 Task: Find connections with filter location Río Cuarto with filter topic #Genderwith filter profile language English with filter current company JCB India Ltd. with filter school Chetana's Institute of Management & Research with filter industry Sporting Goods Manufacturing with filter service category Telecommunications with filter keywords title Video or Film Producer
Action: Mouse moved to (501, 108)
Screenshot: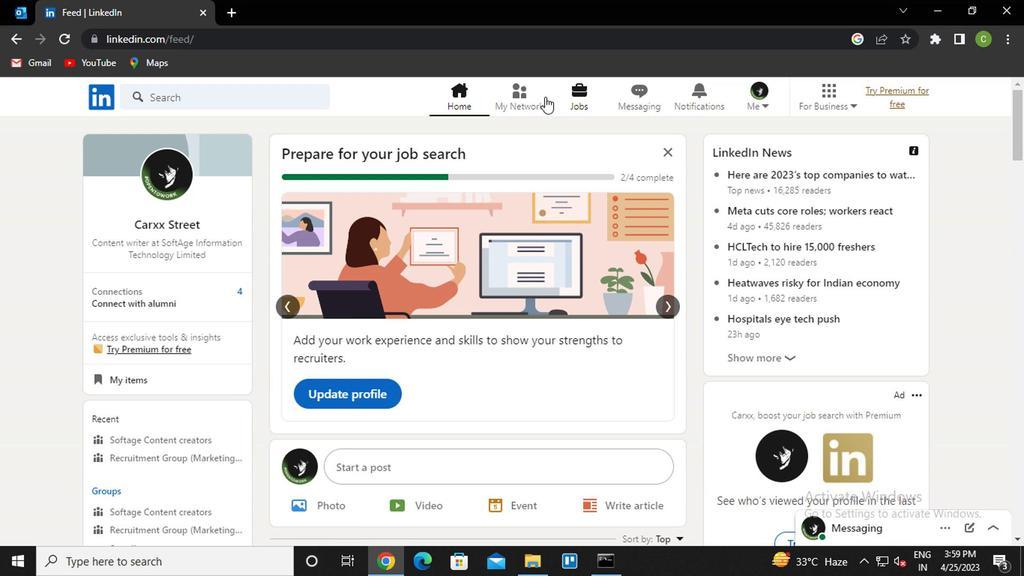 
Action: Mouse pressed left at (501, 108)
Screenshot: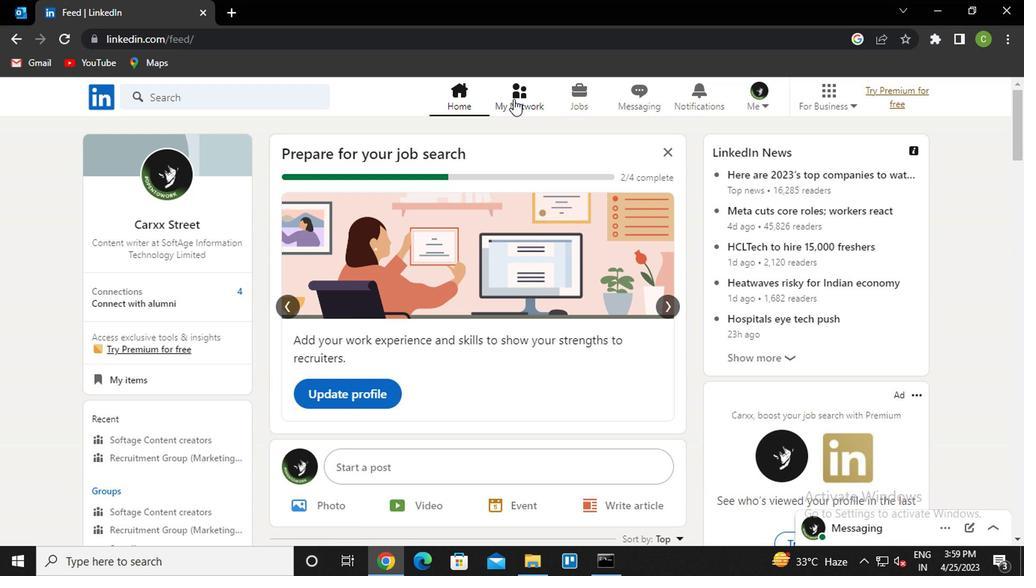 
Action: Mouse moved to (218, 183)
Screenshot: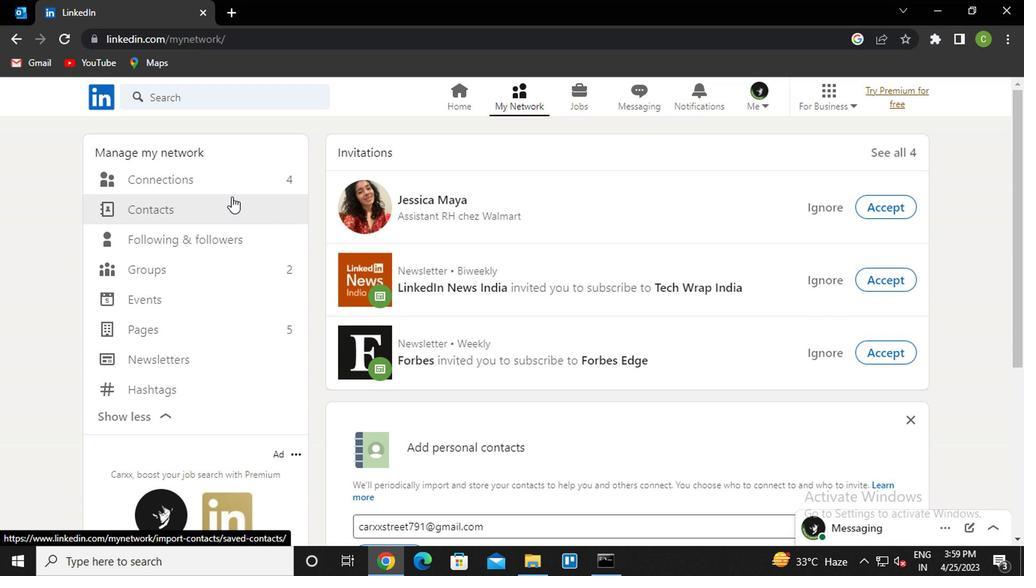 
Action: Mouse pressed left at (218, 183)
Screenshot: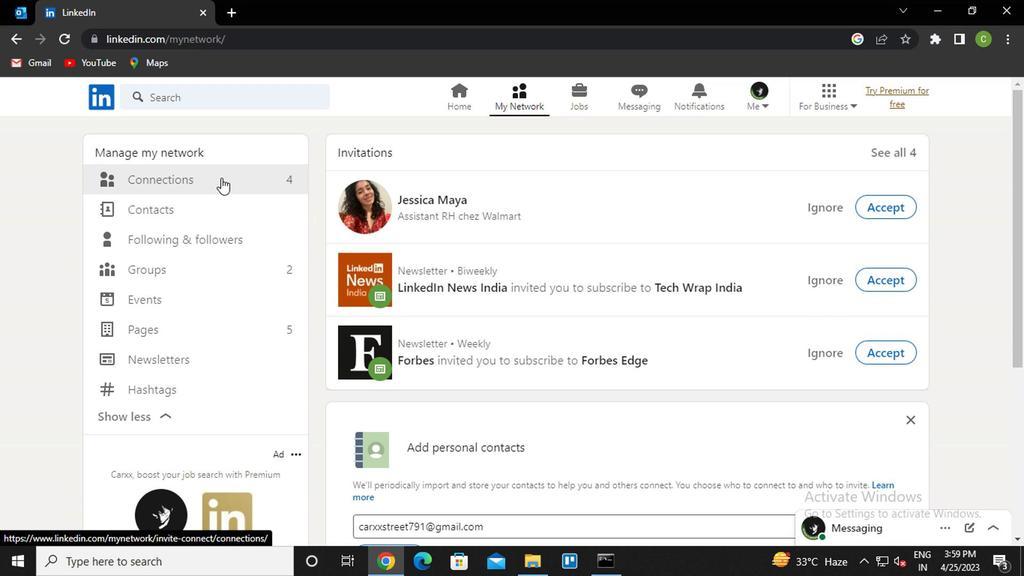 
Action: Mouse moved to (621, 191)
Screenshot: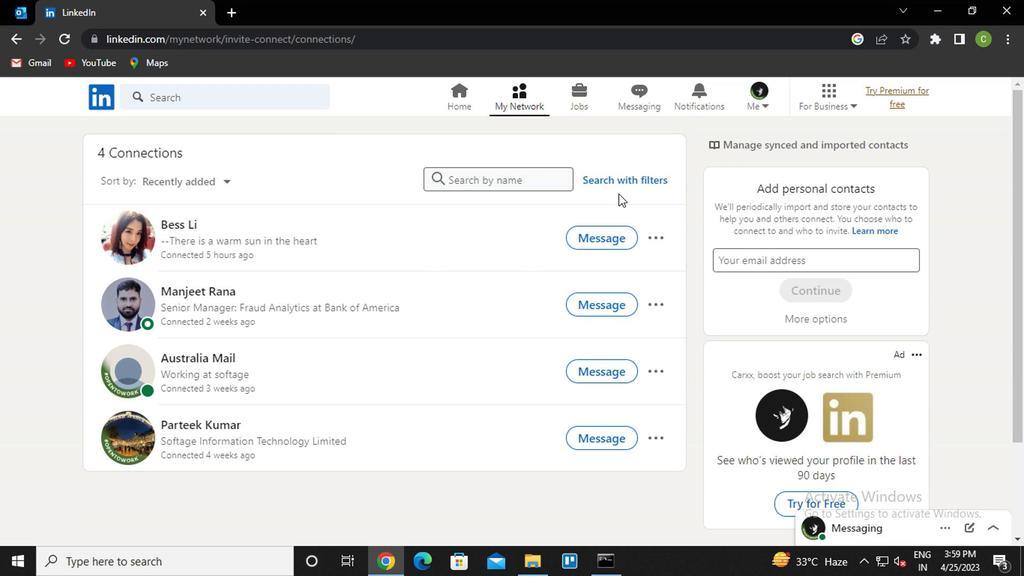 
Action: Mouse pressed left at (621, 191)
Screenshot: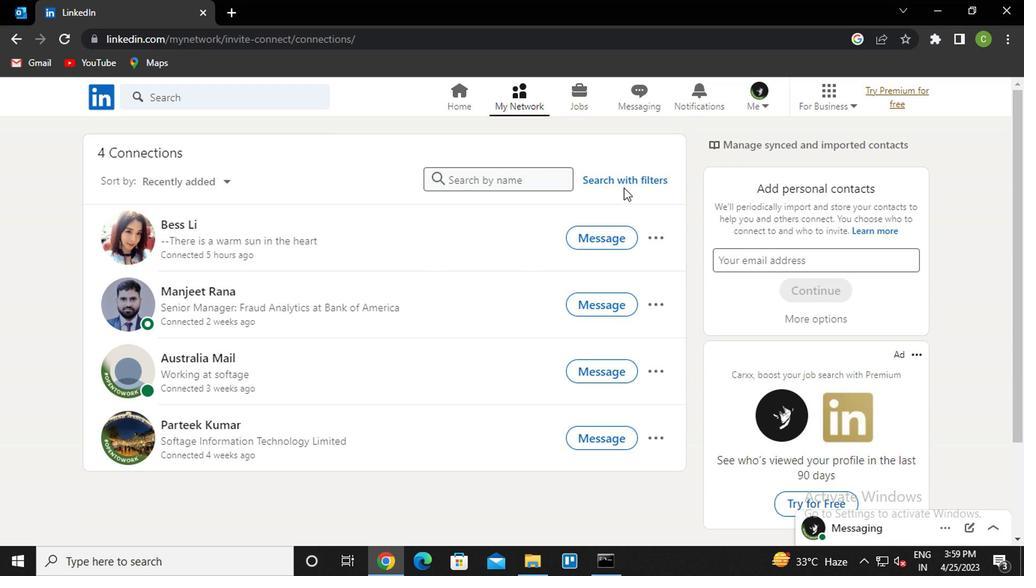 
Action: Mouse moved to (489, 147)
Screenshot: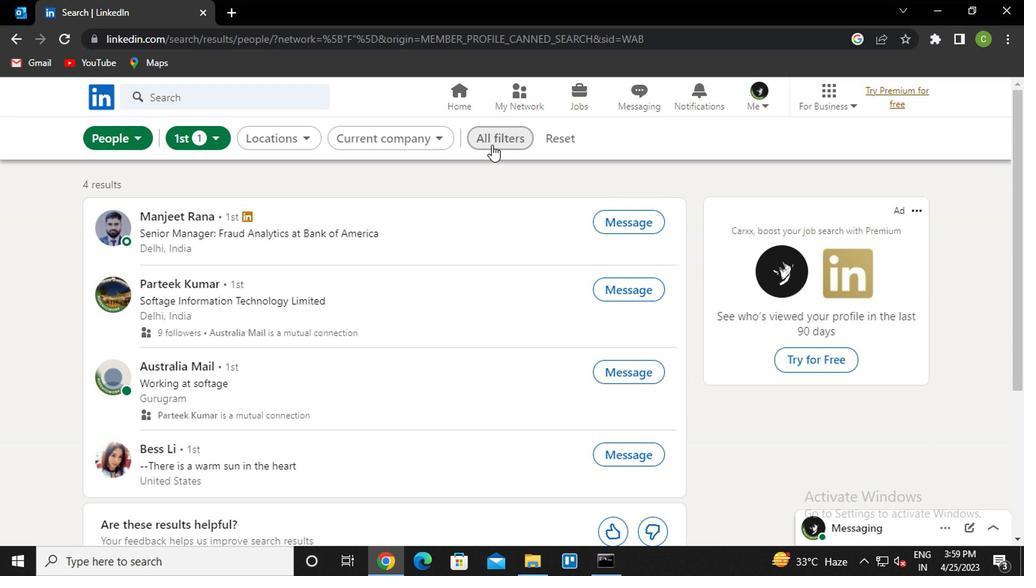 
Action: Mouse pressed left at (489, 147)
Screenshot: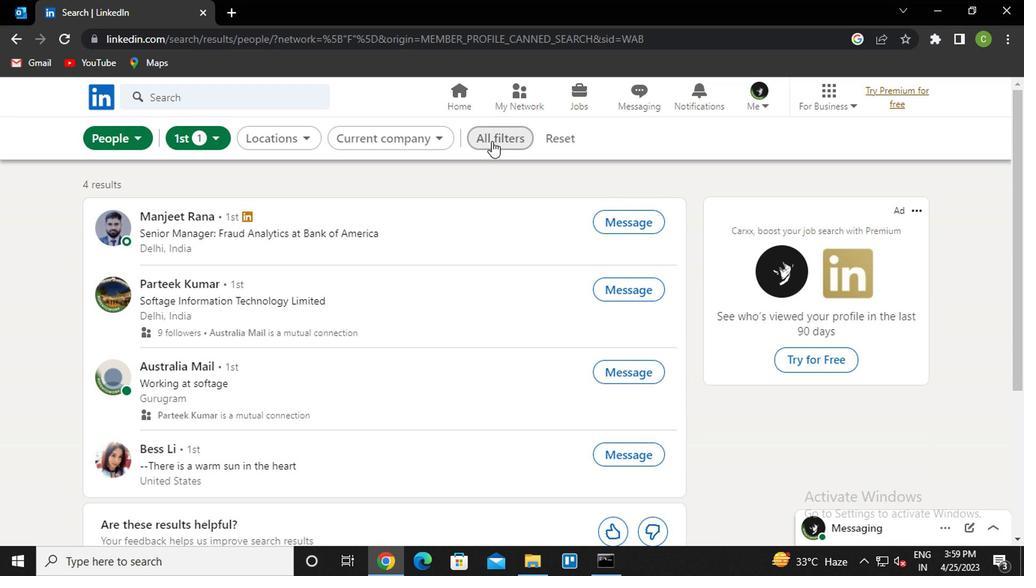 
Action: Mouse moved to (767, 285)
Screenshot: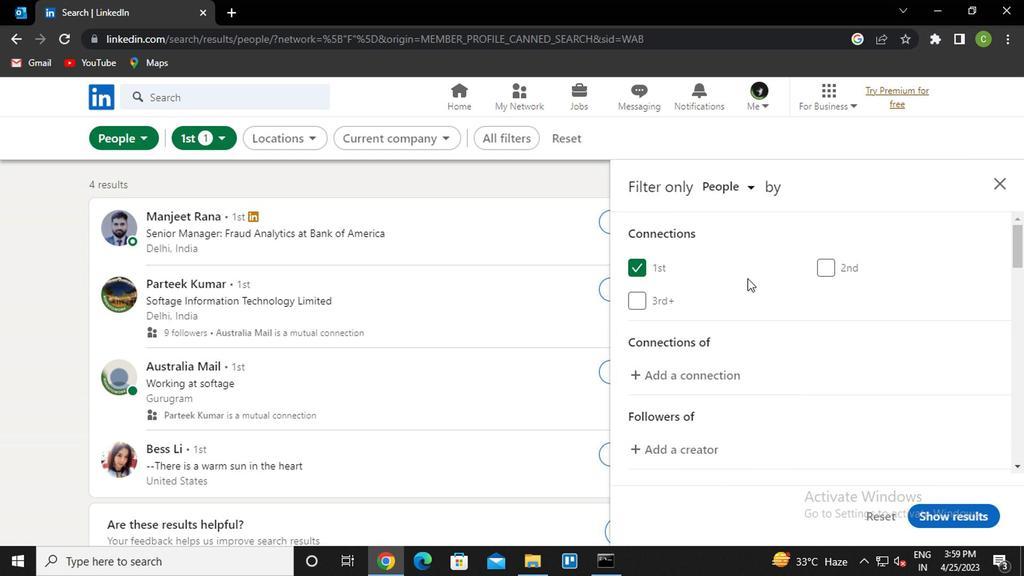 
Action: Mouse scrolled (767, 284) with delta (0, 0)
Screenshot: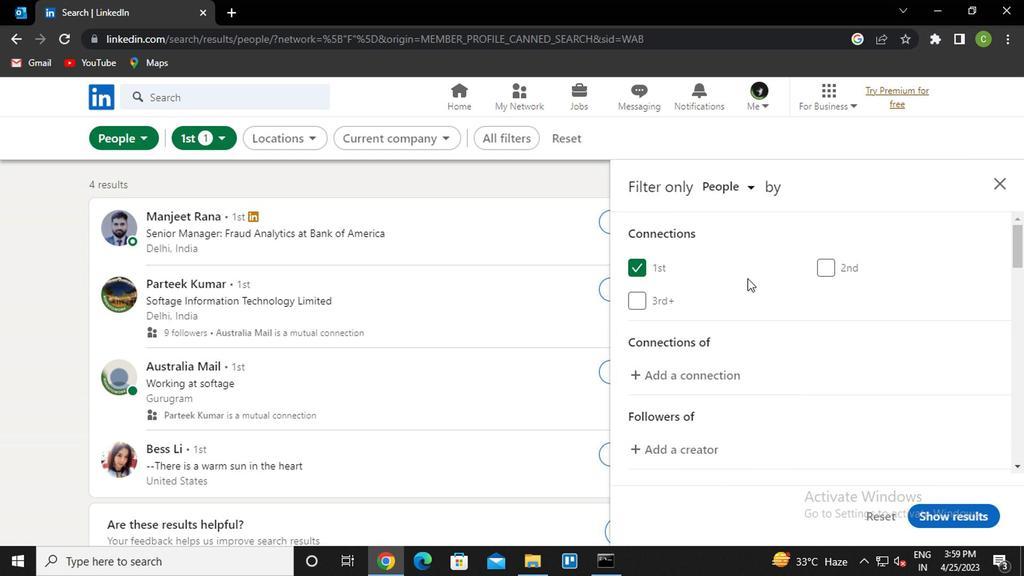 
Action: Mouse scrolled (767, 284) with delta (0, 0)
Screenshot: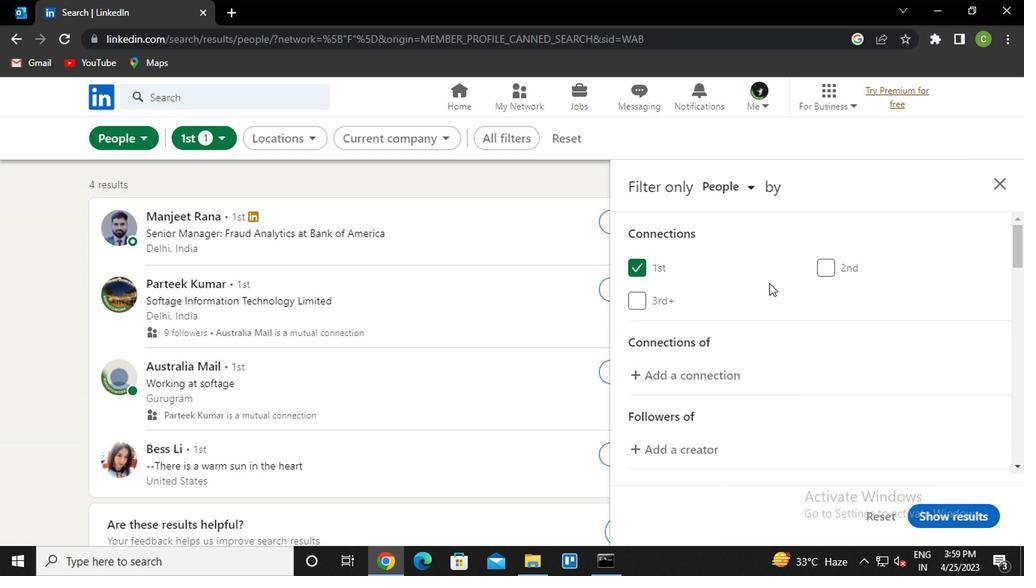 
Action: Mouse scrolled (767, 284) with delta (0, 0)
Screenshot: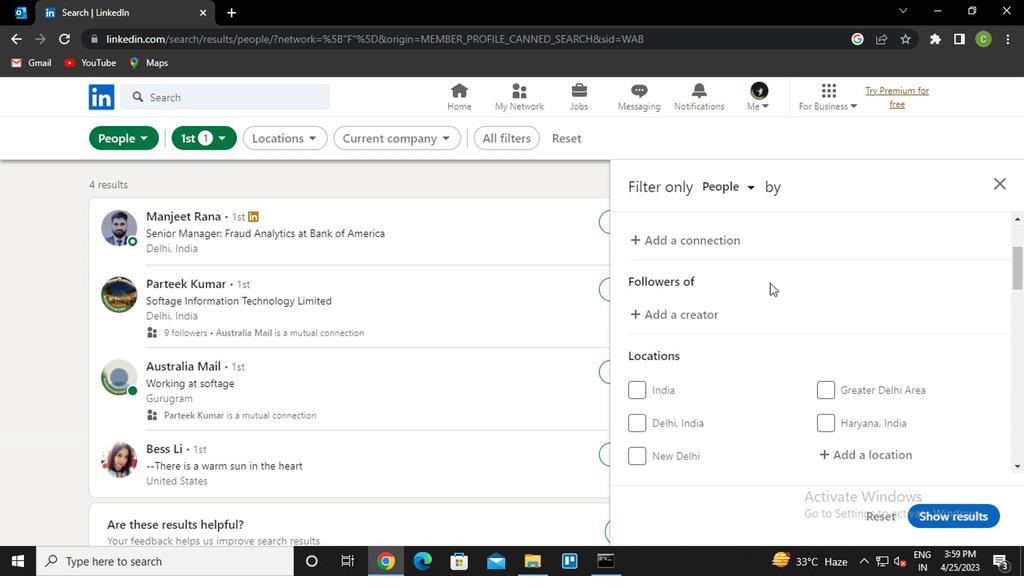 
Action: Mouse moved to (875, 366)
Screenshot: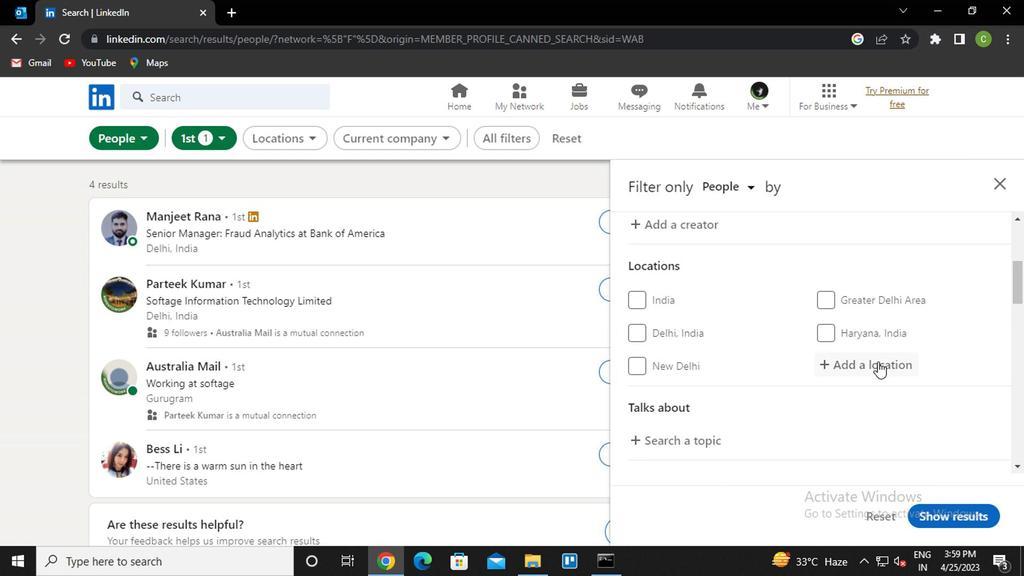 
Action: Mouse pressed left at (875, 366)
Screenshot: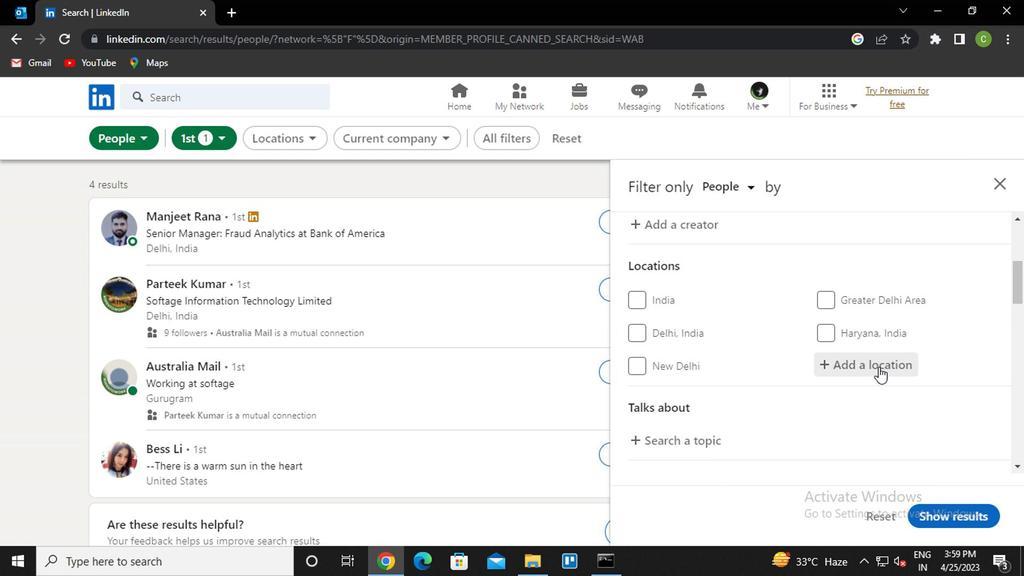 
Action: Mouse moved to (863, 375)
Screenshot: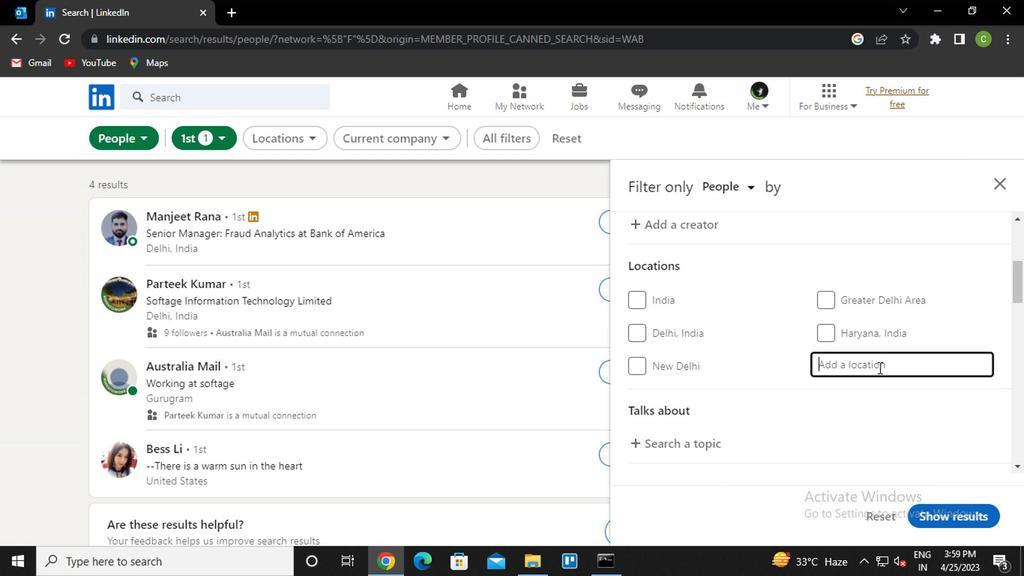 
Action: Key pressed r<Key.caps_lock>io<Key.space>cuar<Key.down><Key.enter>
Screenshot: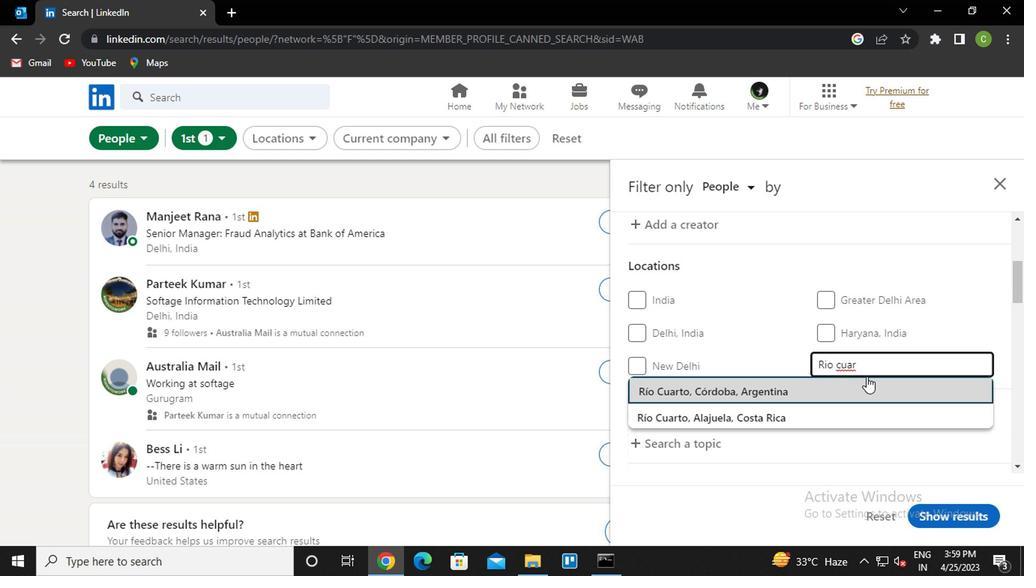 
Action: Mouse moved to (826, 393)
Screenshot: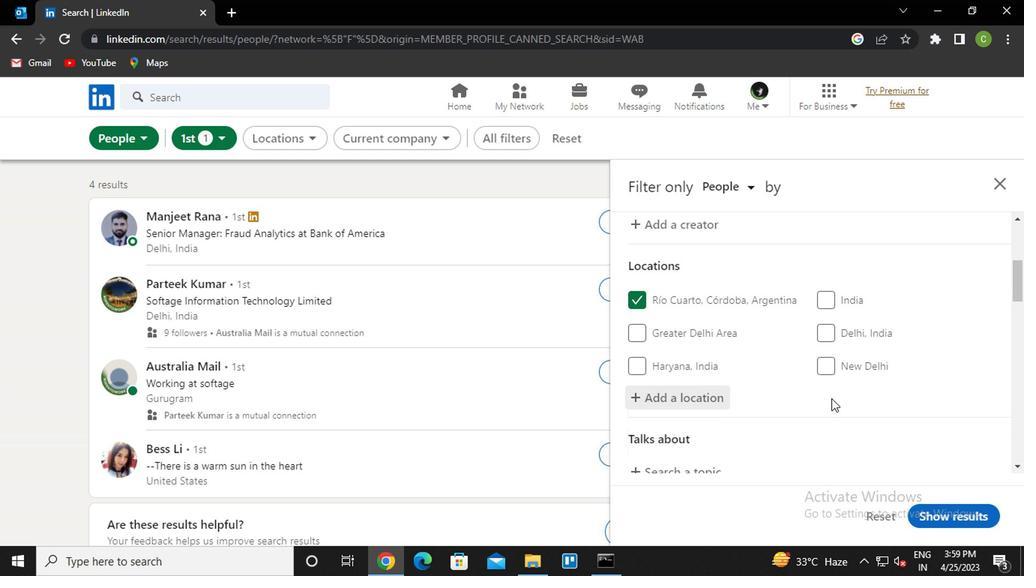 
Action: Mouse scrolled (826, 392) with delta (0, -1)
Screenshot: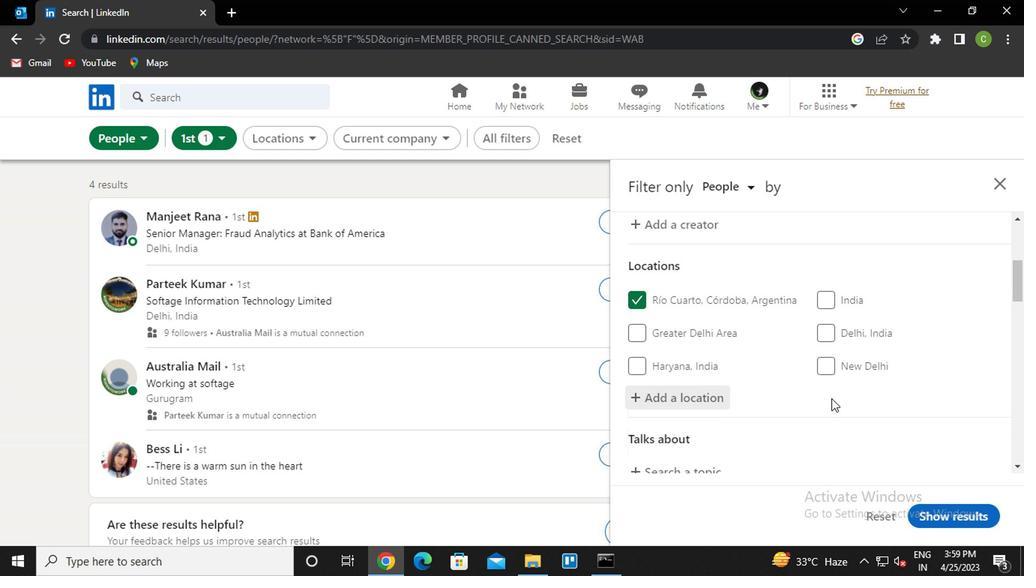 
Action: Mouse moved to (812, 366)
Screenshot: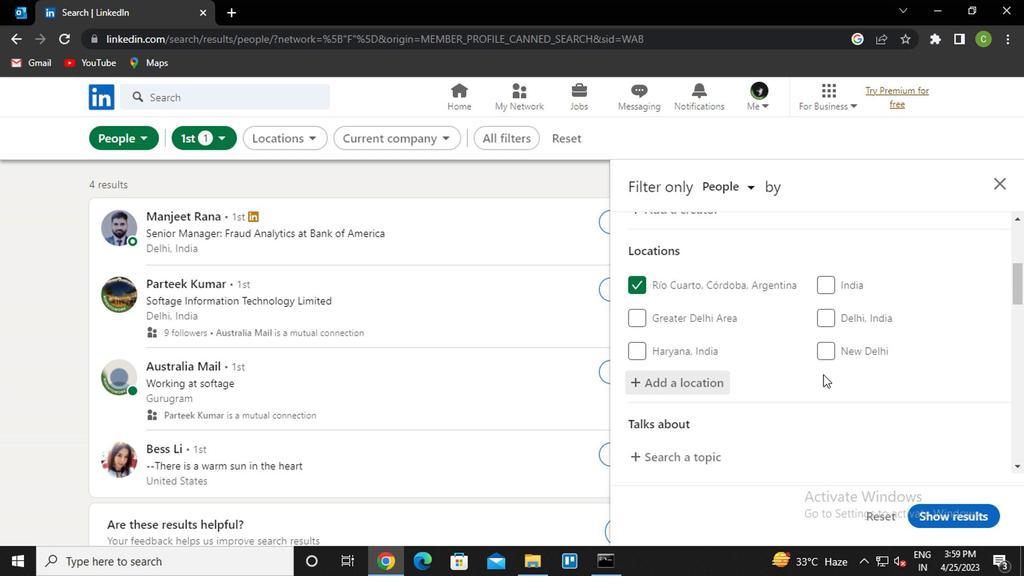 
Action: Mouse scrolled (812, 365) with delta (0, 0)
Screenshot: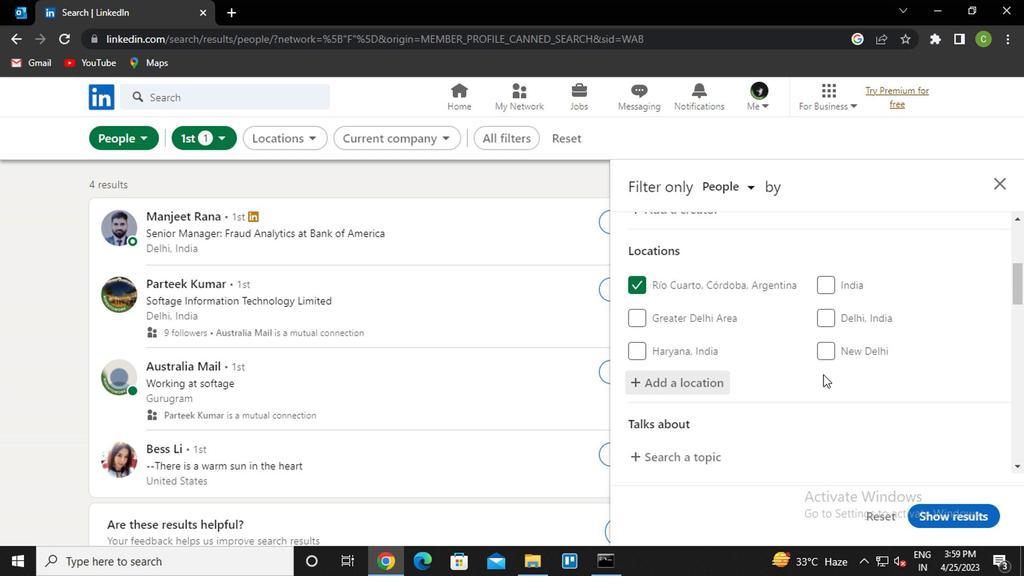 
Action: Mouse moved to (701, 325)
Screenshot: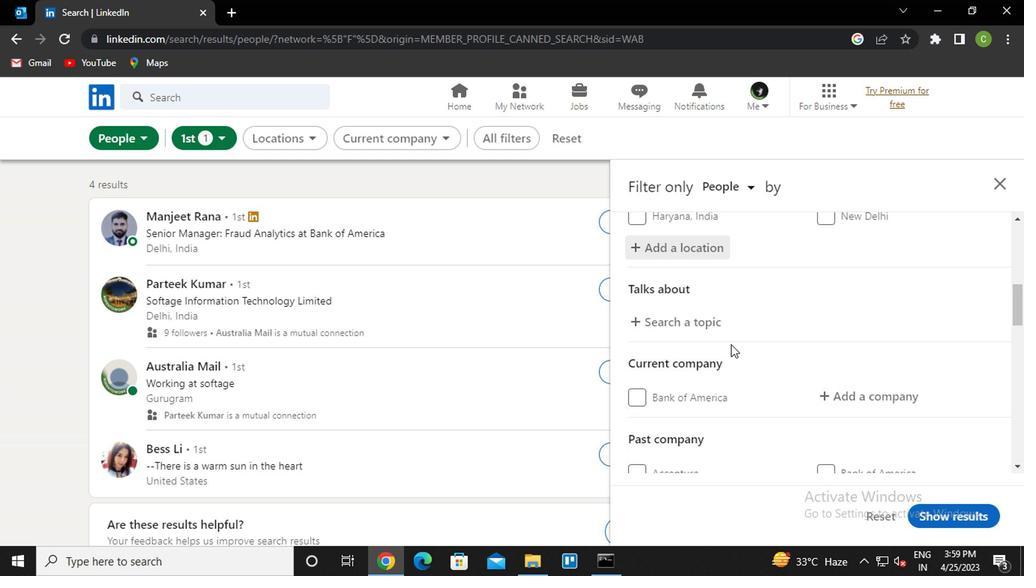 
Action: Mouse pressed left at (701, 325)
Screenshot: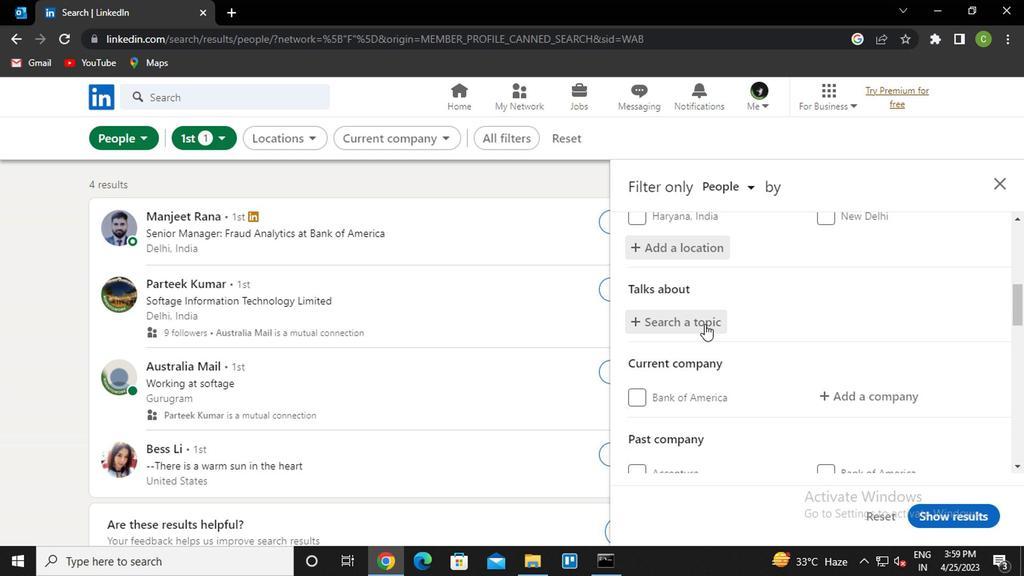 
Action: Key pressed gender
Screenshot: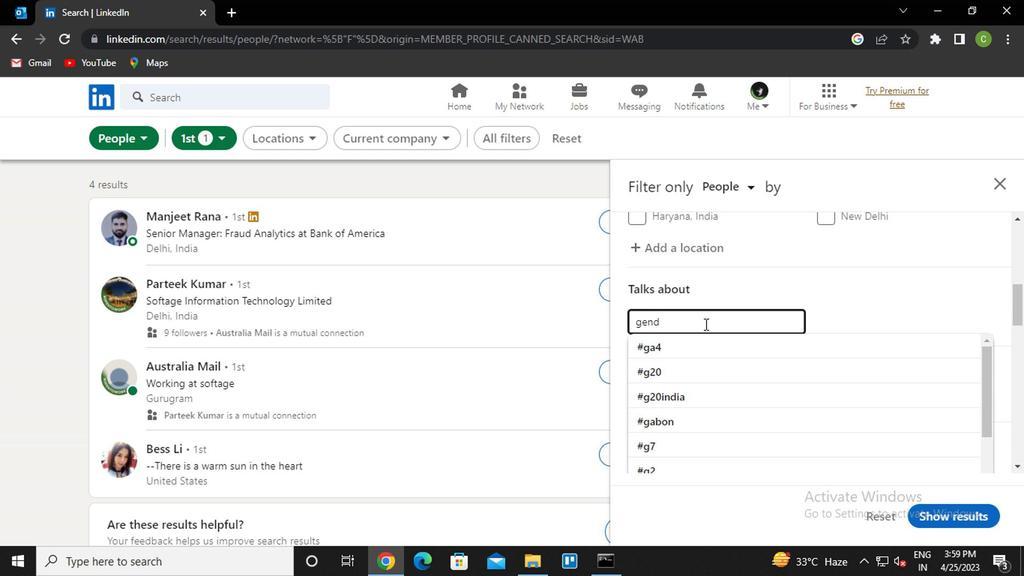 
Action: Mouse moved to (696, 346)
Screenshot: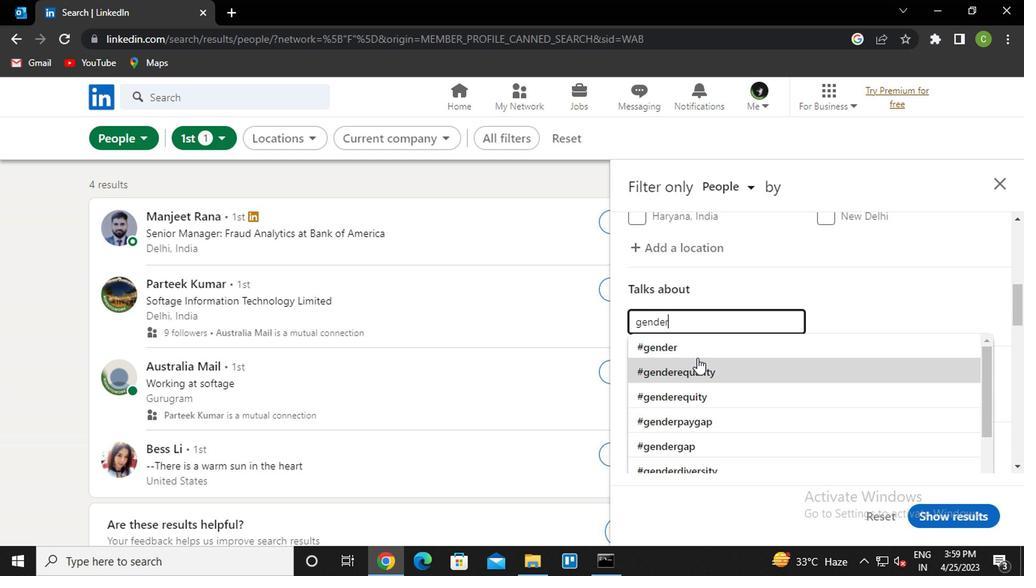 
Action: Mouse pressed left at (696, 346)
Screenshot: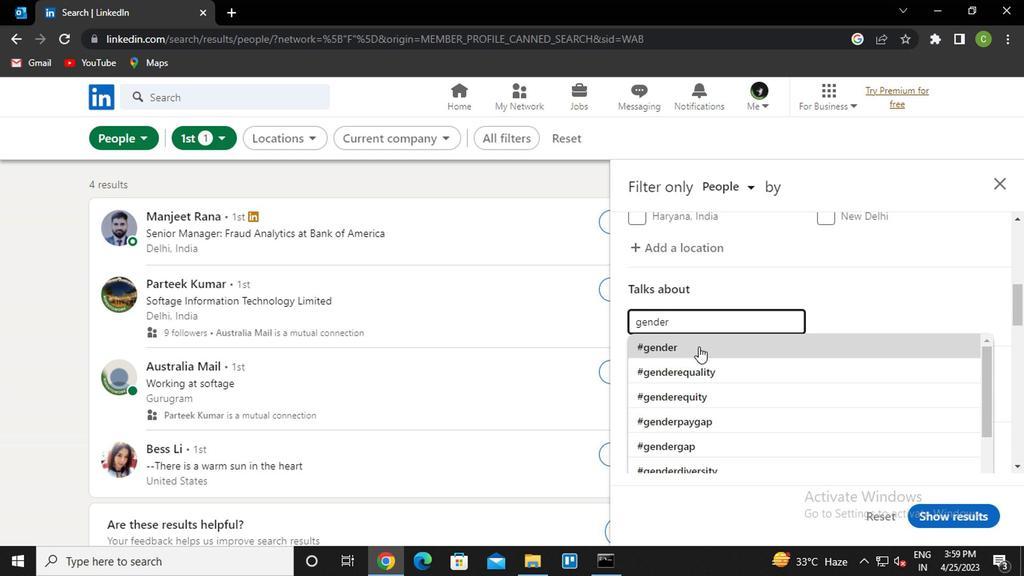 
Action: Mouse moved to (710, 335)
Screenshot: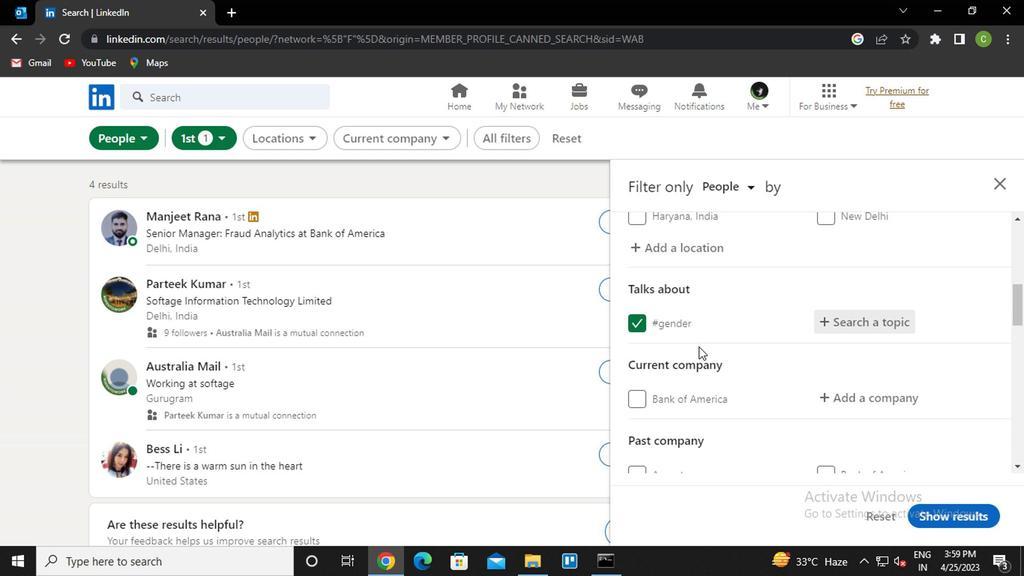 
Action: Mouse scrolled (710, 335) with delta (0, 0)
Screenshot: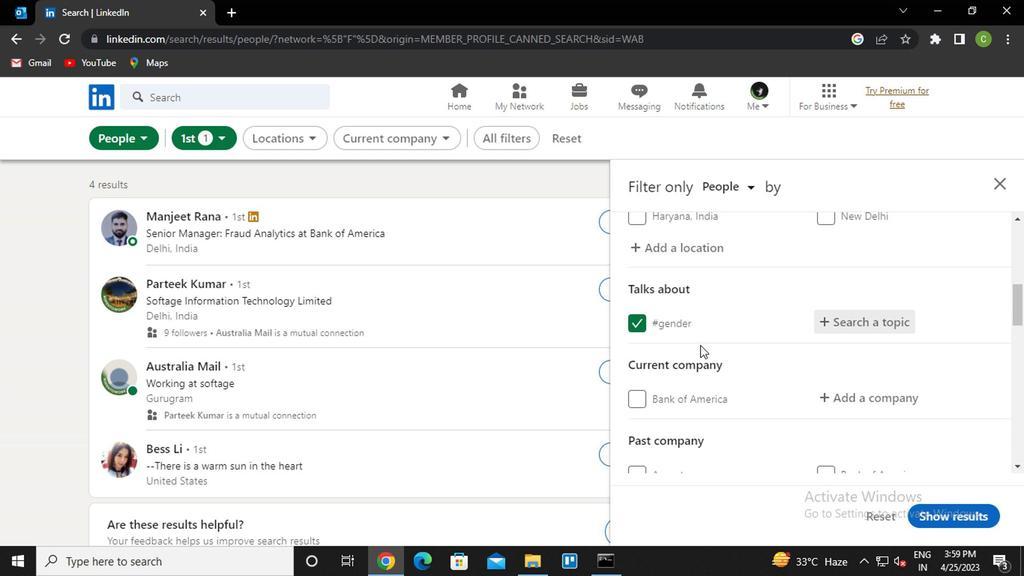 
Action: Mouse scrolled (710, 335) with delta (0, 0)
Screenshot: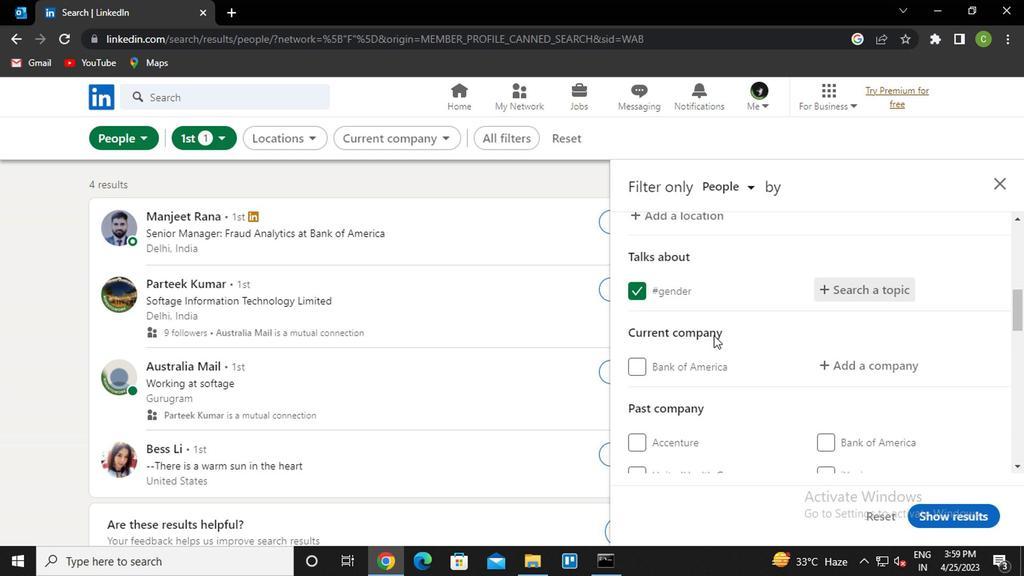 
Action: Mouse moved to (766, 356)
Screenshot: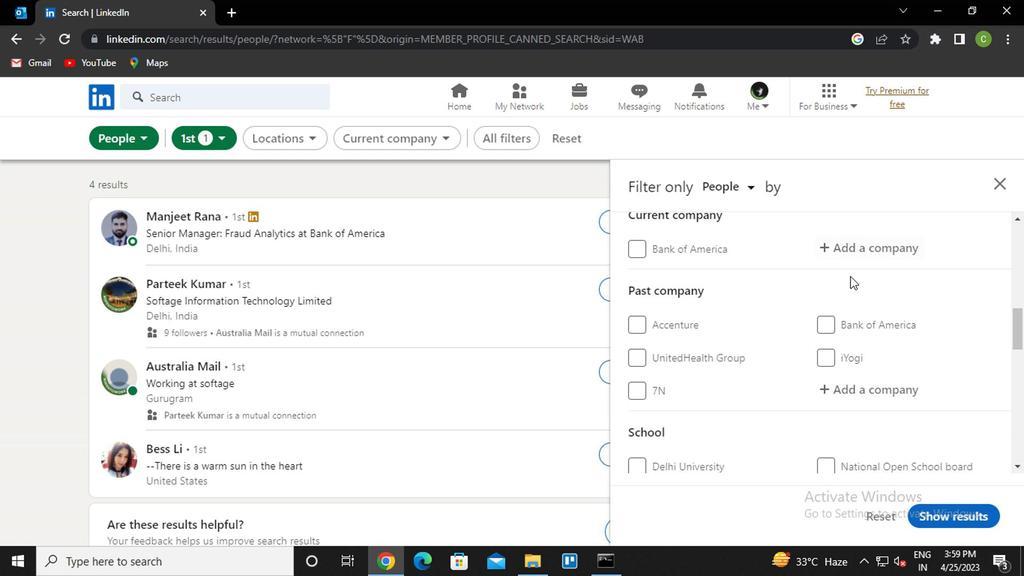
Action: Mouse scrolled (766, 355) with delta (0, 0)
Screenshot: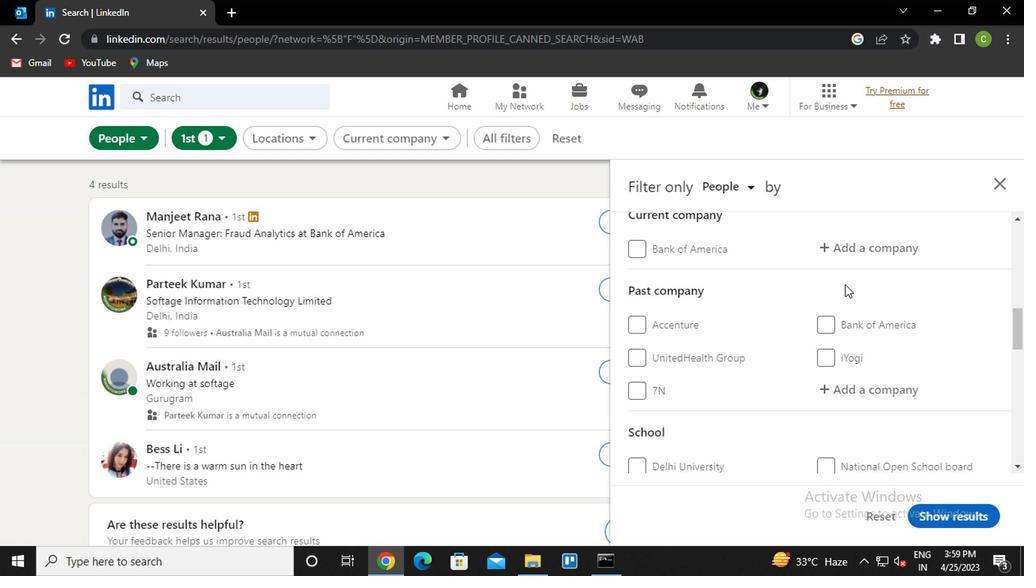 
Action: Mouse moved to (765, 357)
Screenshot: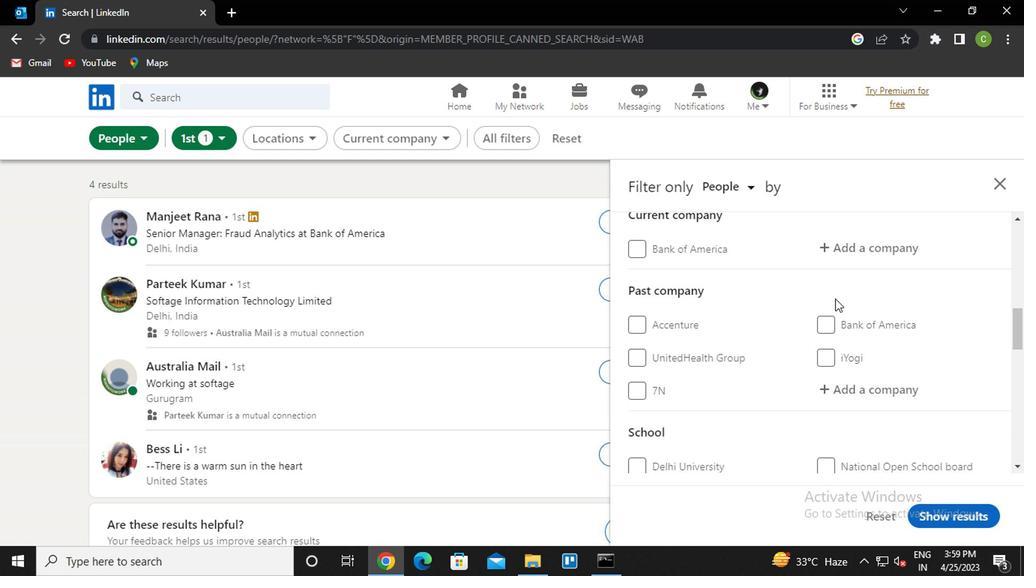 
Action: Mouse scrolled (765, 356) with delta (0, -1)
Screenshot: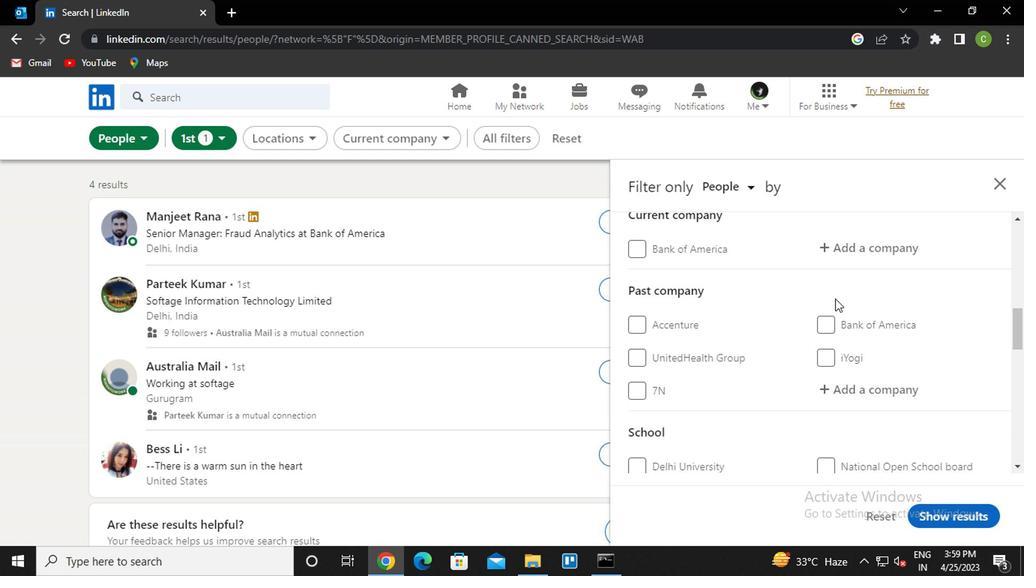
Action: Mouse moved to (761, 357)
Screenshot: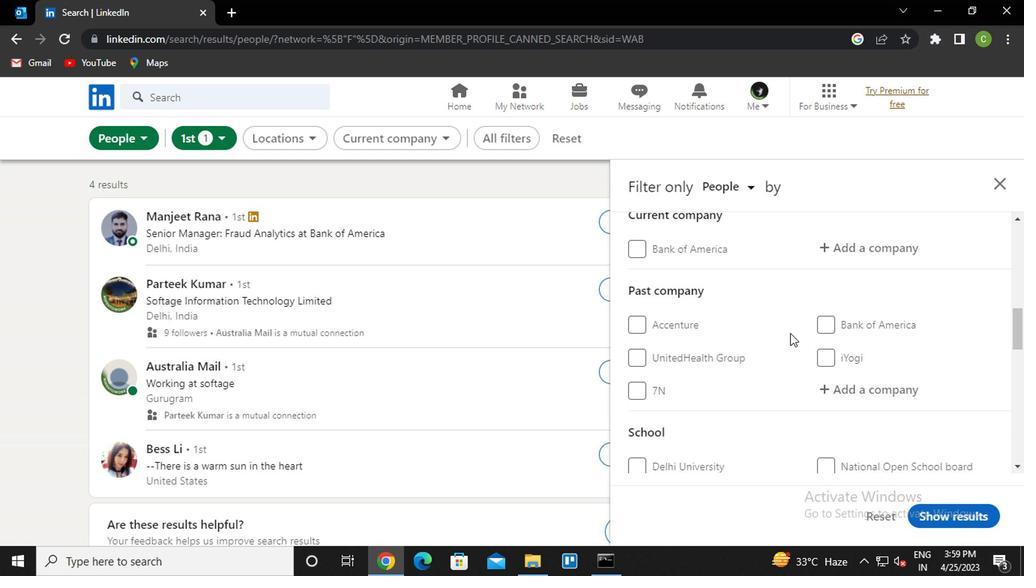 
Action: Mouse scrolled (761, 356) with delta (0, -1)
Screenshot: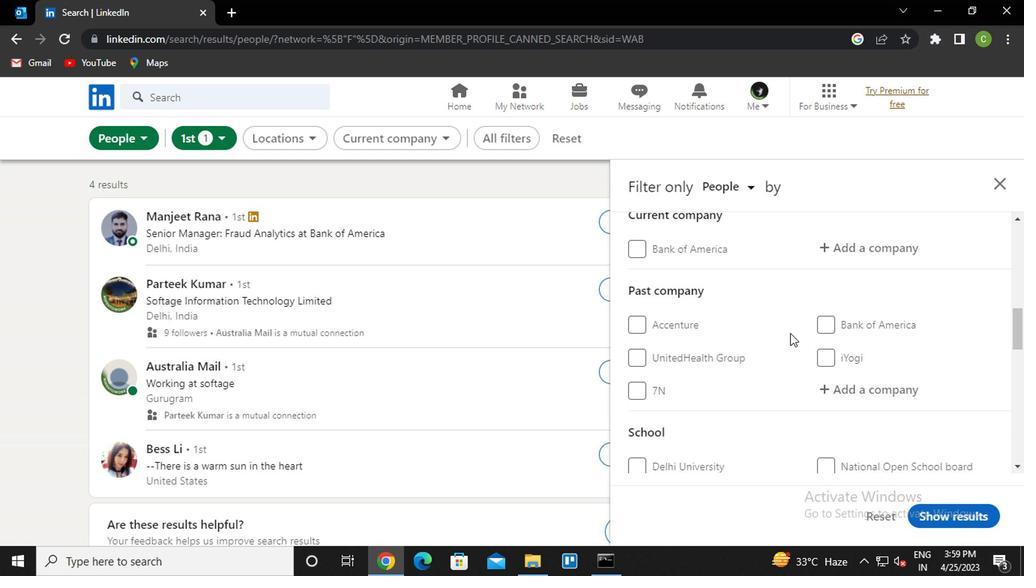 
Action: Mouse moved to (739, 351)
Screenshot: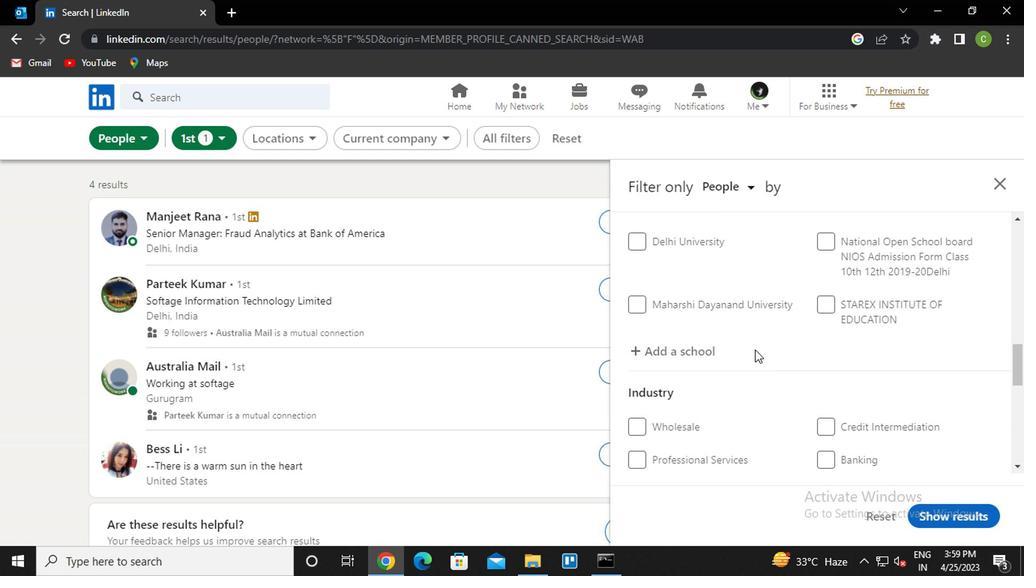
Action: Mouse scrolled (739, 351) with delta (0, 0)
Screenshot: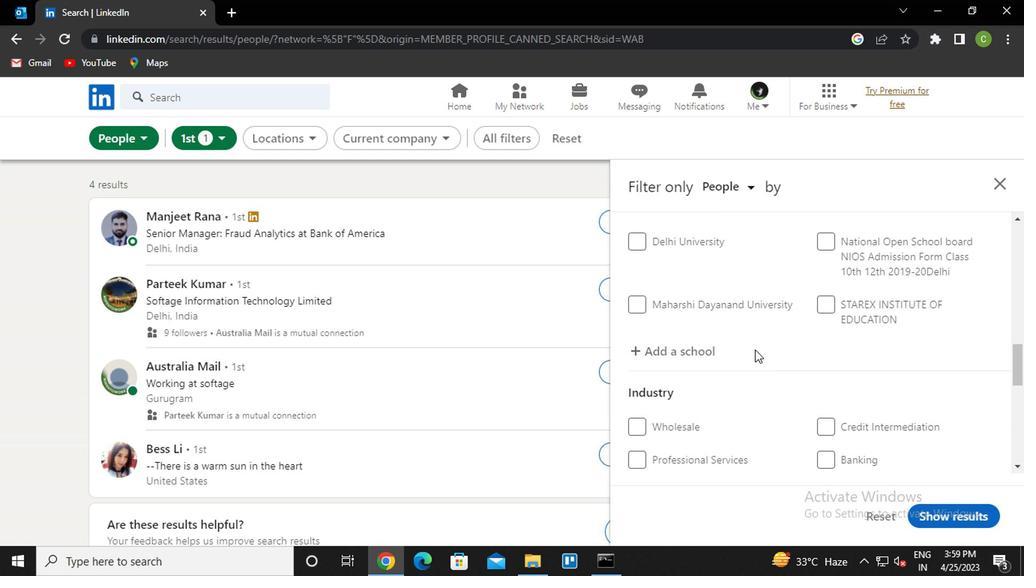 
Action: Mouse moved to (729, 351)
Screenshot: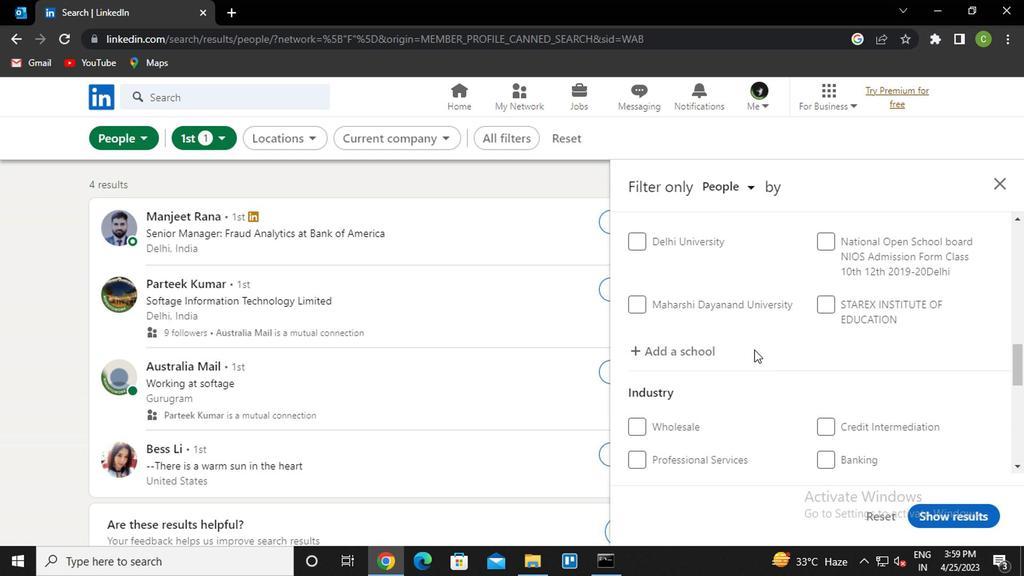 
Action: Mouse scrolled (729, 351) with delta (0, 0)
Screenshot: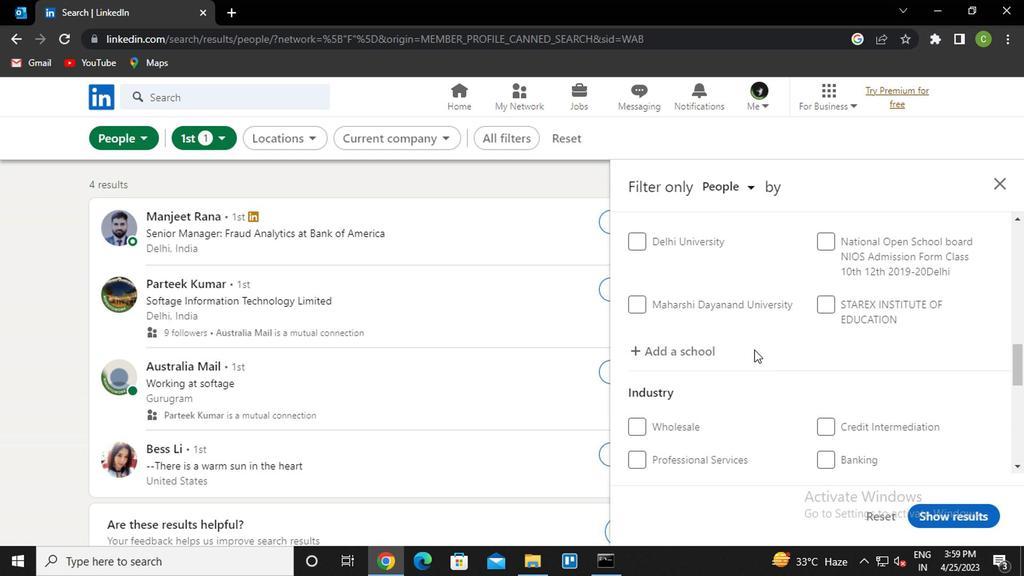 
Action: Mouse moved to (726, 352)
Screenshot: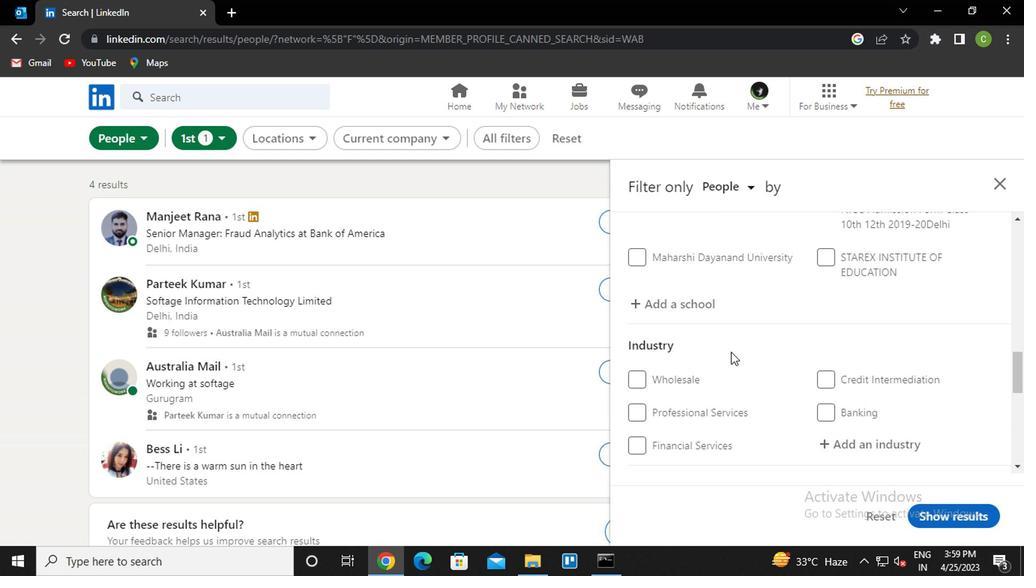 
Action: Mouse scrolled (726, 351) with delta (0, -1)
Screenshot: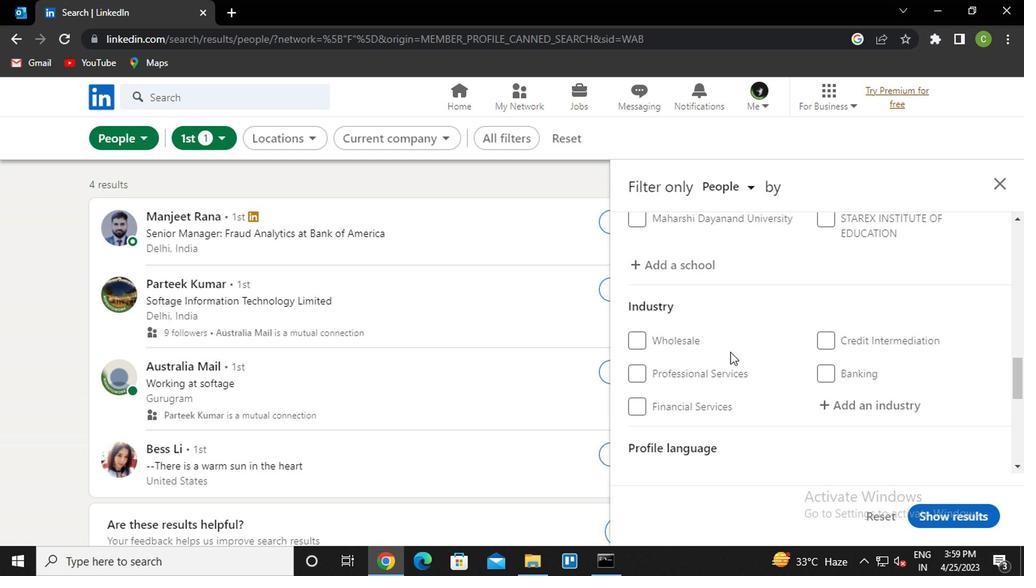 
Action: Mouse moved to (724, 353)
Screenshot: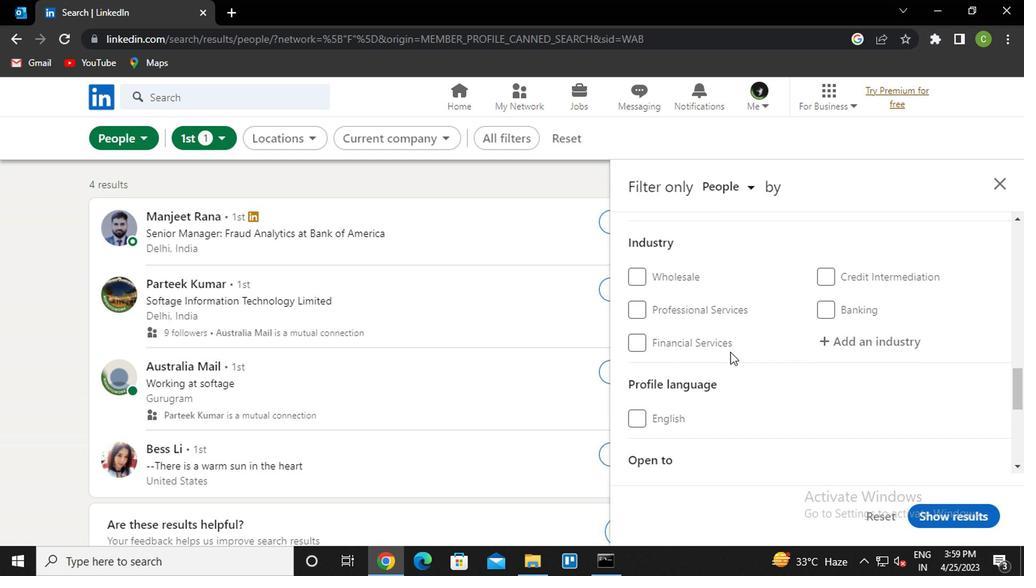 
Action: Mouse scrolled (724, 352) with delta (0, 0)
Screenshot: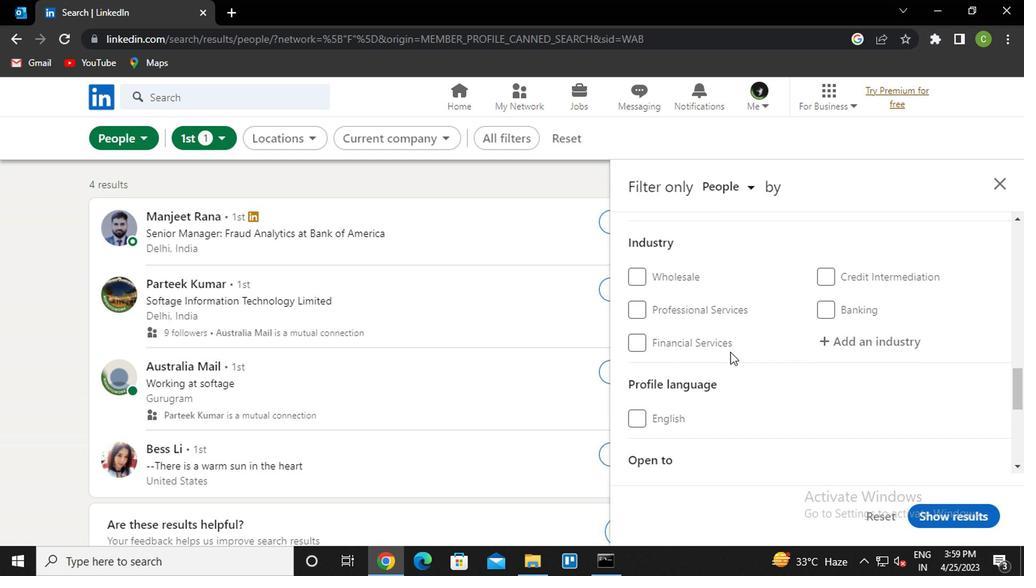 
Action: Mouse moved to (631, 270)
Screenshot: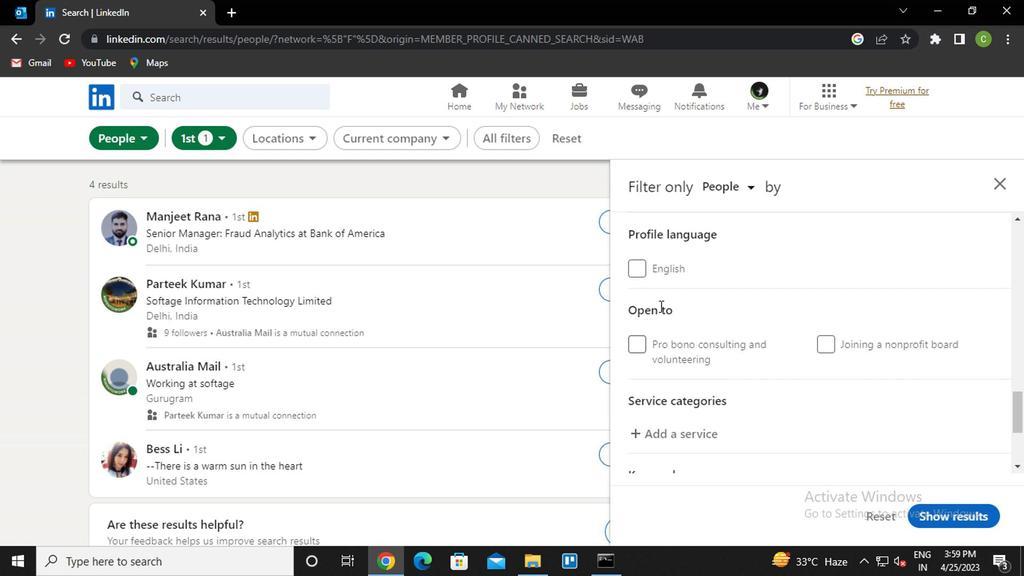 
Action: Mouse pressed left at (631, 270)
Screenshot: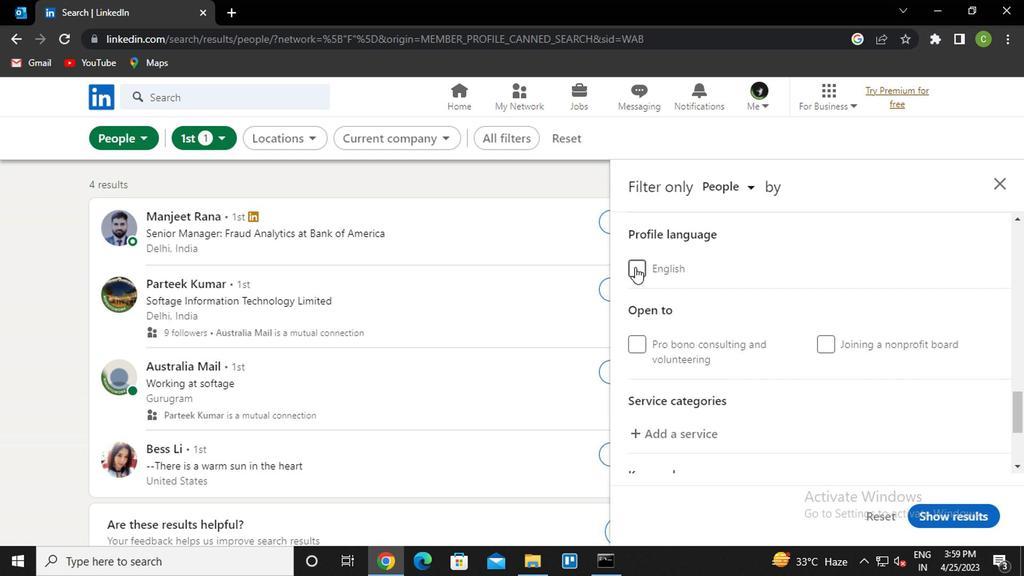 
Action: Mouse moved to (712, 353)
Screenshot: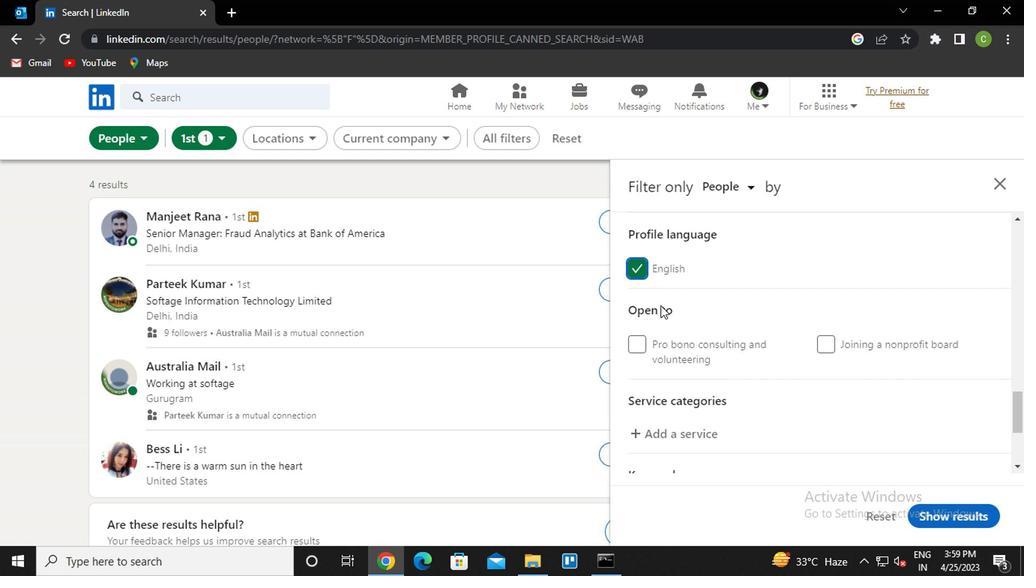 
Action: Mouse scrolled (712, 353) with delta (0, 0)
Screenshot: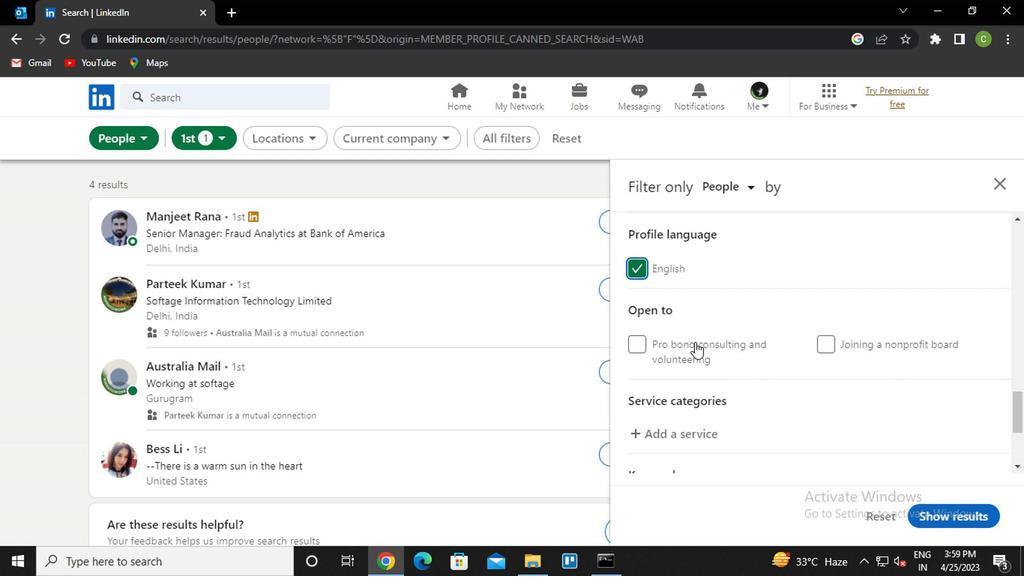 
Action: Mouse scrolled (712, 353) with delta (0, 0)
Screenshot: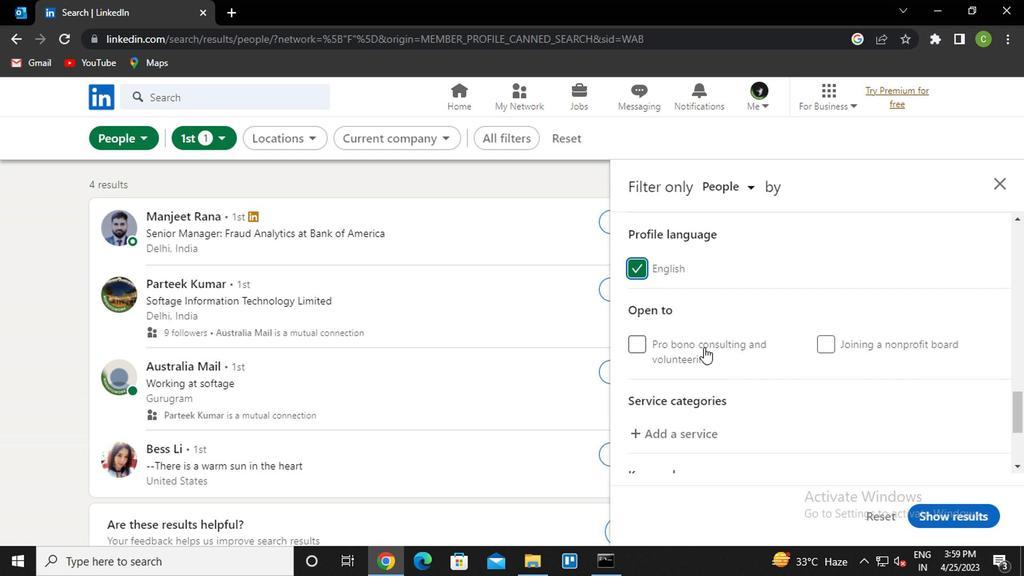 
Action: Mouse scrolled (712, 353) with delta (0, 0)
Screenshot: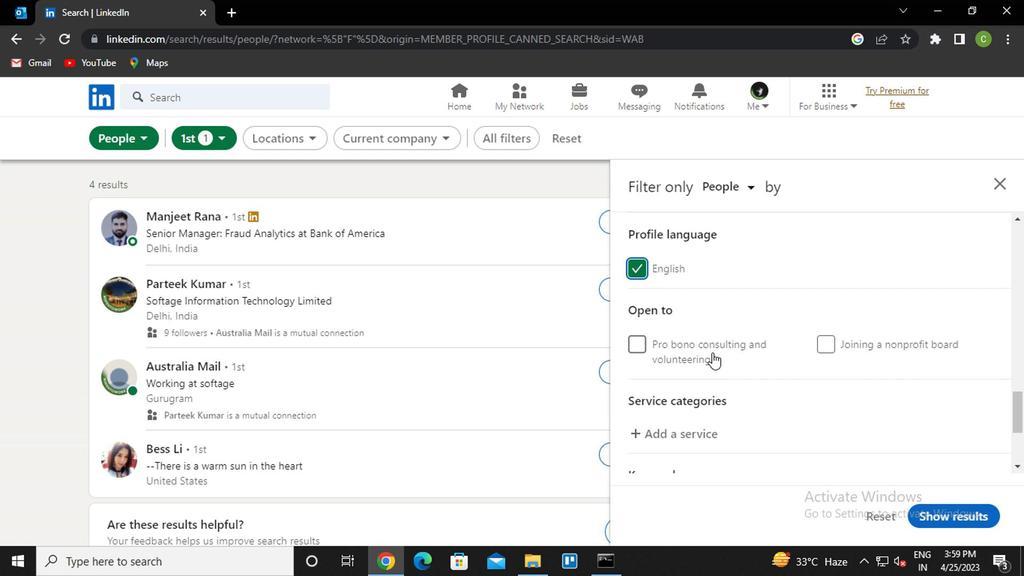 
Action: Mouse scrolled (712, 353) with delta (0, 0)
Screenshot: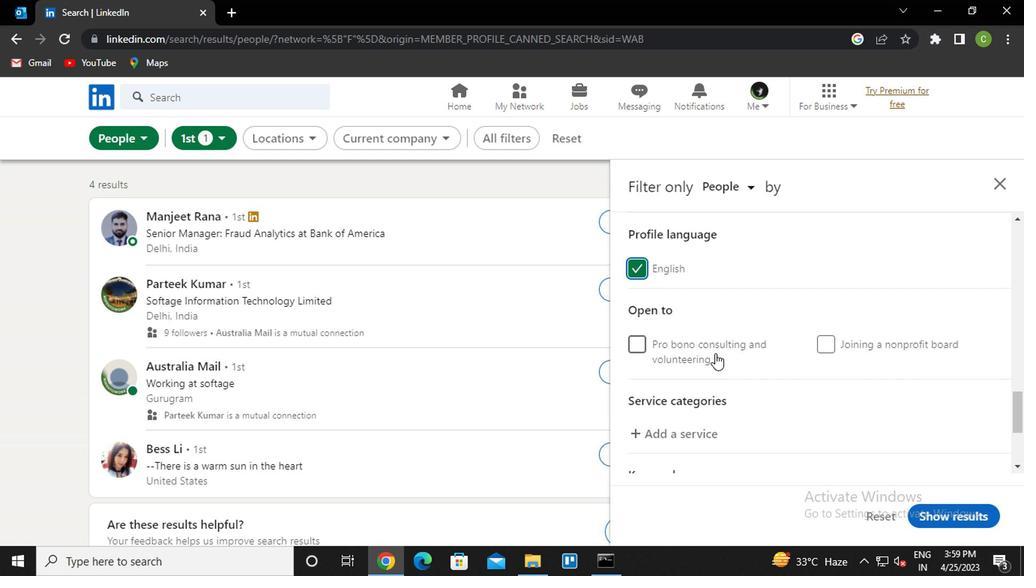 
Action: Mouse scrolled (712, 353) with delta (0, 0)
Screenshot: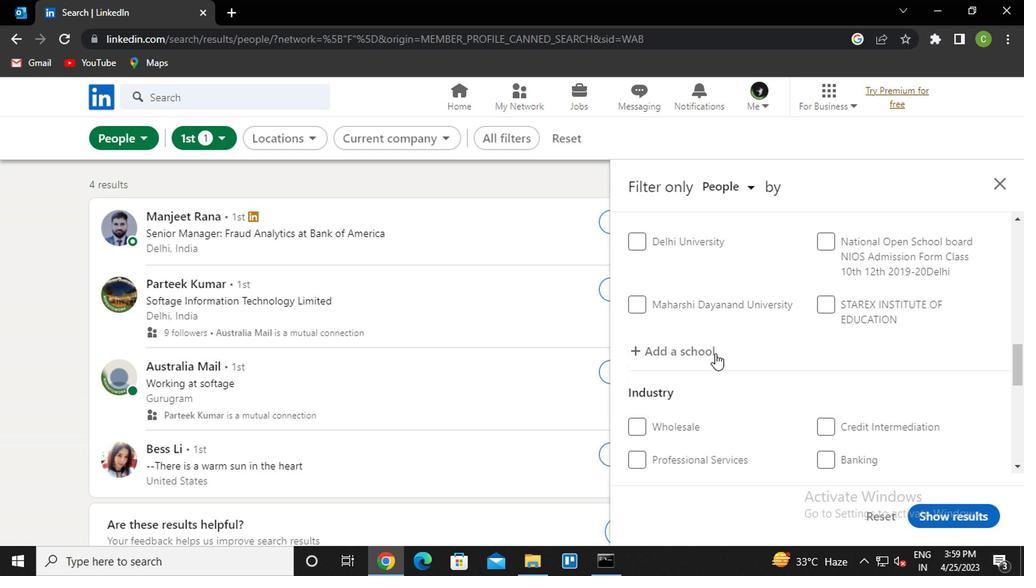 
Action: Mouse scrolled (712, 353) with delta (0, 0)
Screenshot: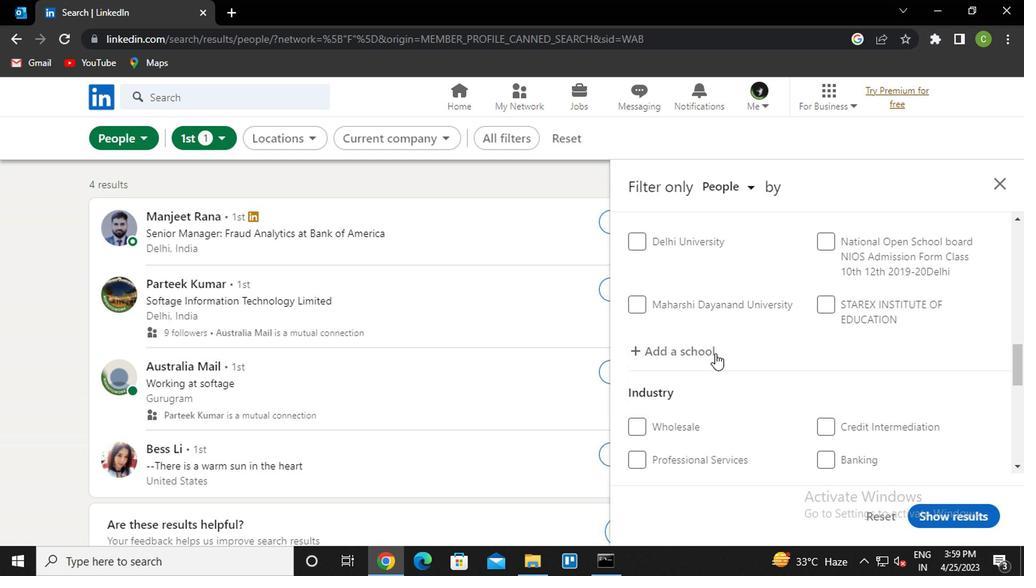 
Action: Mouse scrolled (712, 353) with delta (0, 0)
Screenshot: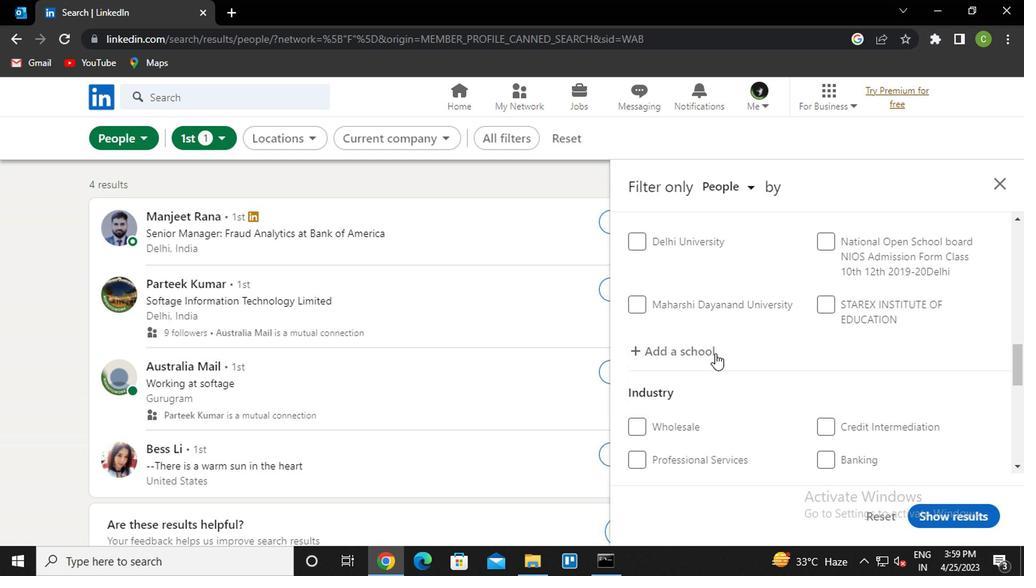 
Action: Mouse moved to (684, 338)
Screenshot: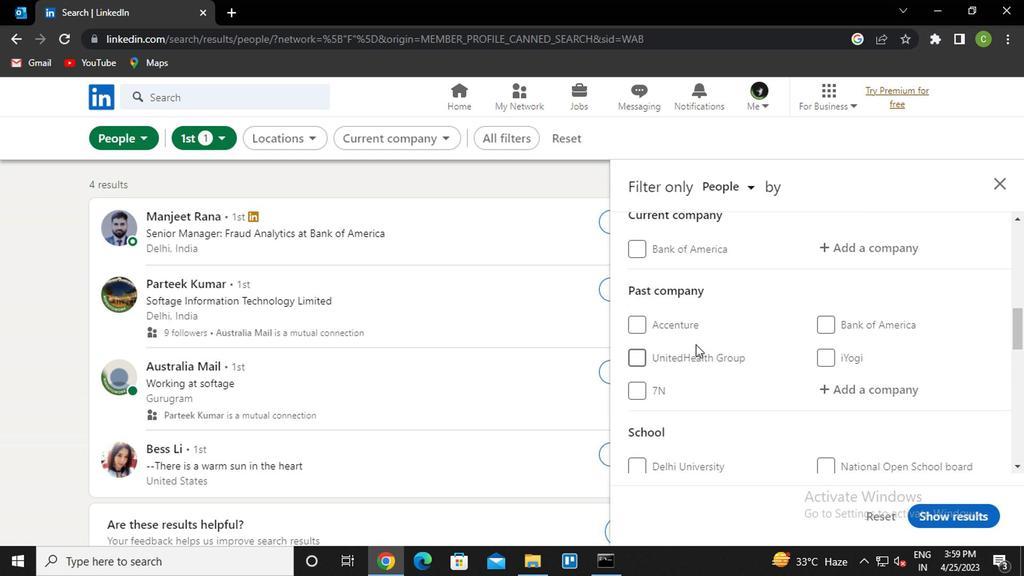 
Action: Mouse scrolled (684, 339) with delta (0, 0)
Screenshot: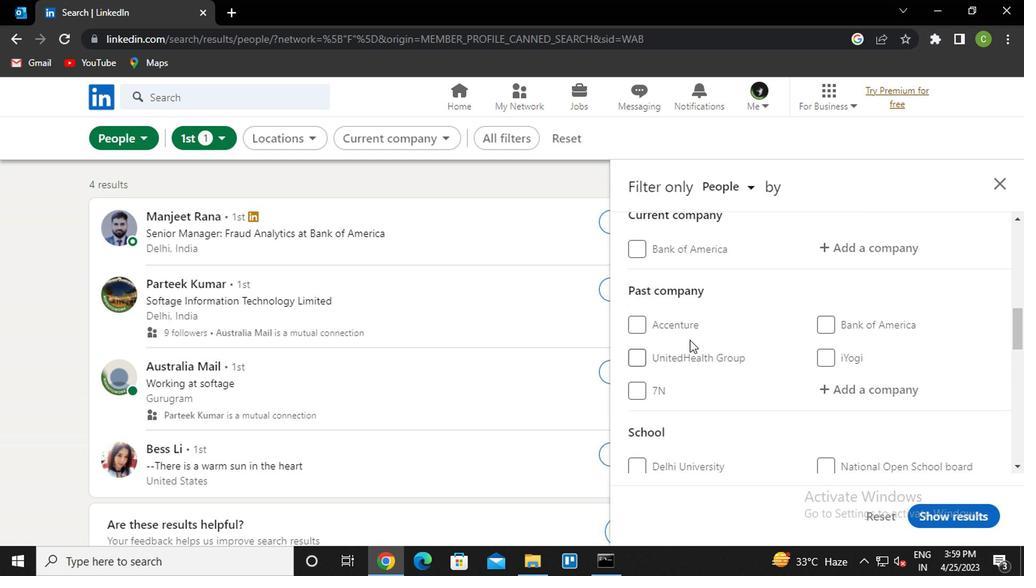 
Action: Mouse scrolled (684, 339) with delta (0, 0)
Screenshot: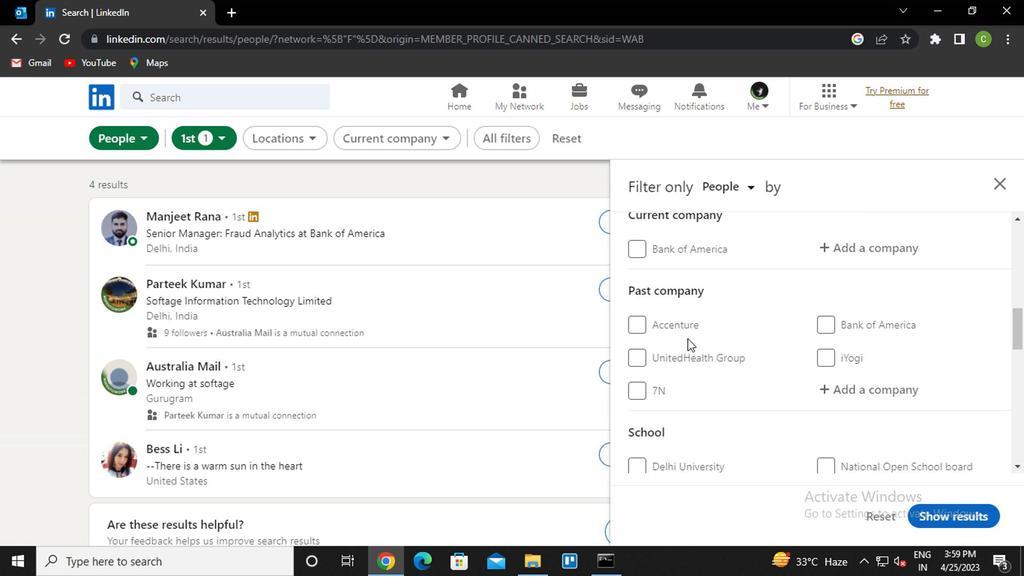 
Action: Mouse moved to (865, 396)
Screenshot: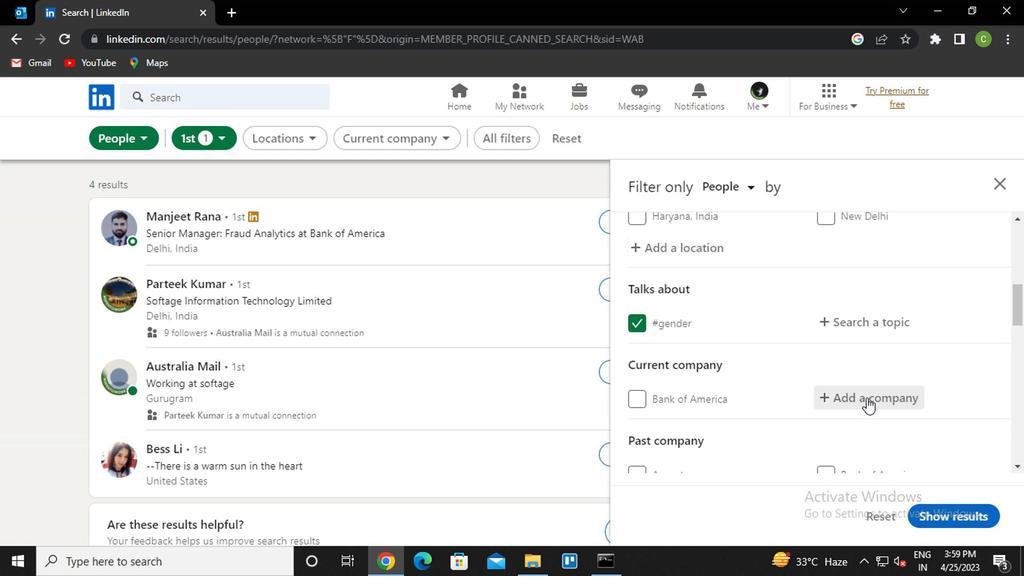 
Action: Mouse pressed left at (865, 396)
Screenshot: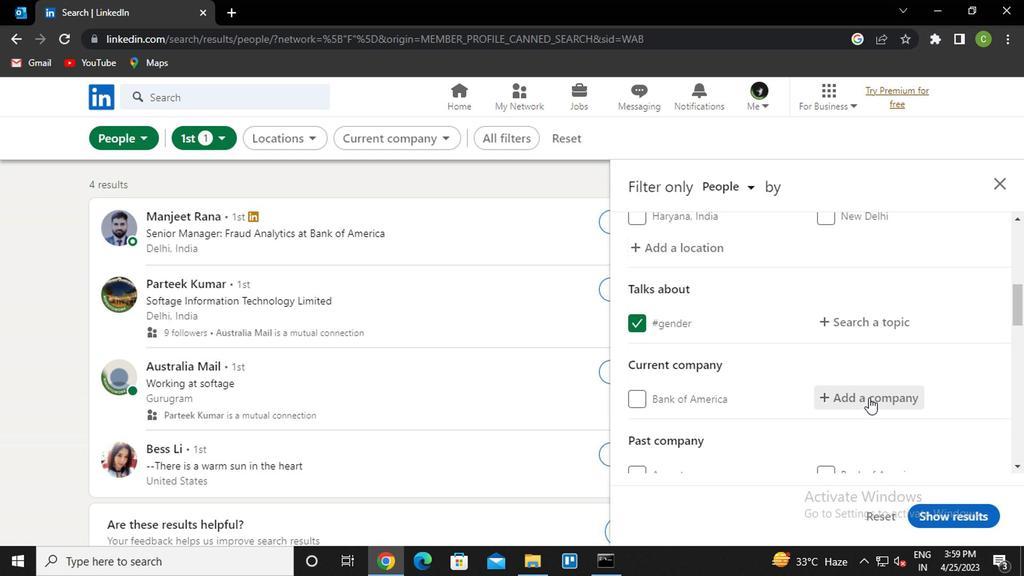 
Action: Key pressed <Key.caps_lock>jcb<Key.down><Key.down><Key.enter>
Screenshot: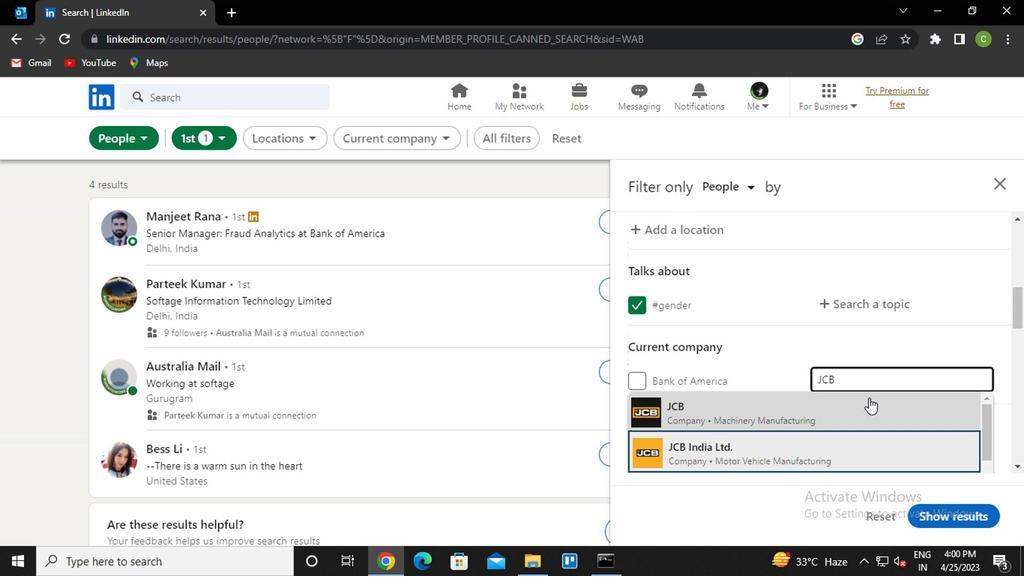 
Action: Mouse scrolled (865, 395) with delta (0, 0)
Screenshot: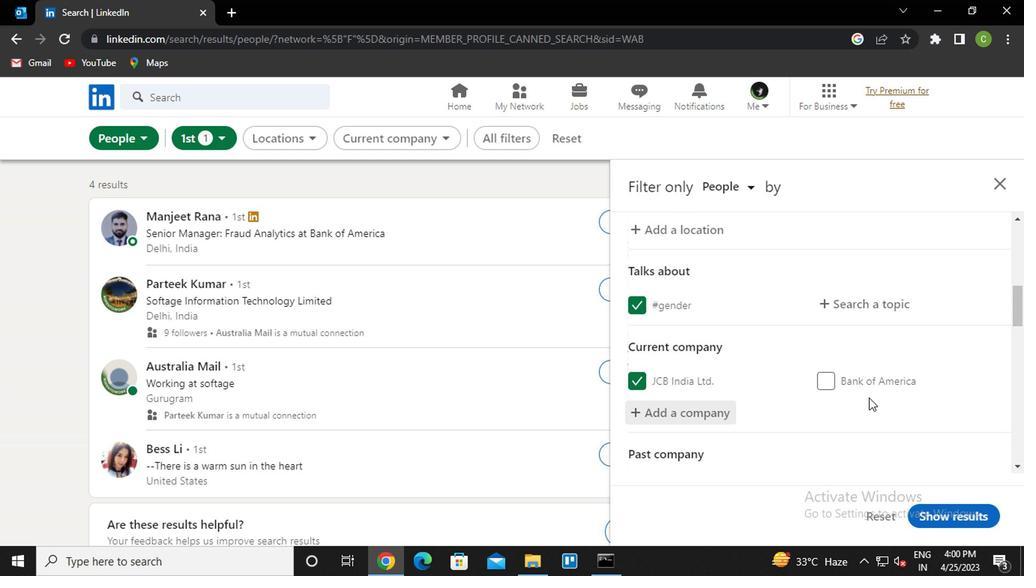 
Action: Mouse moved to (865, 398)
Screenshot: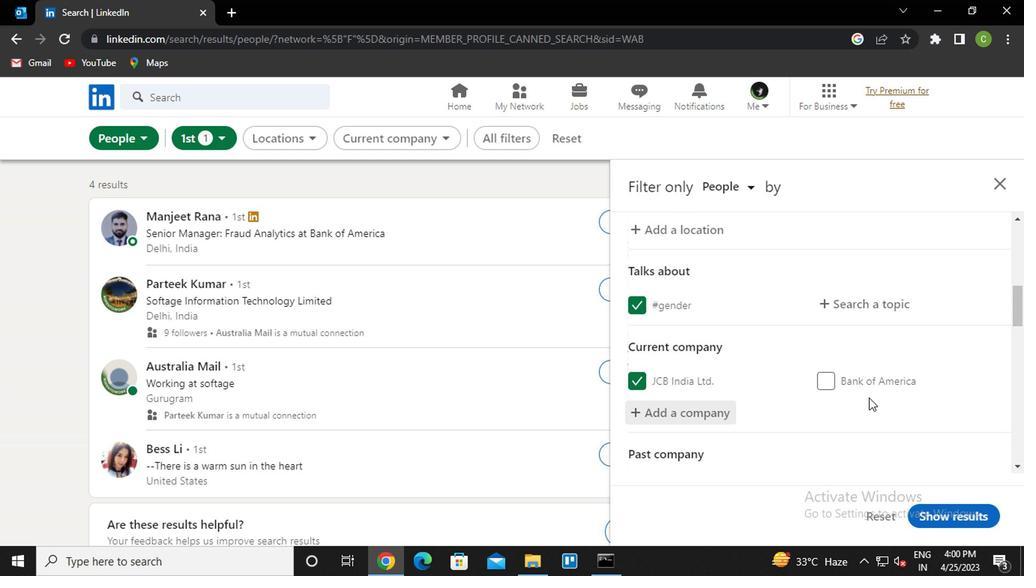 
Action: Mouse scrolled (865, 397) with delta (0, 0)
Screenshot: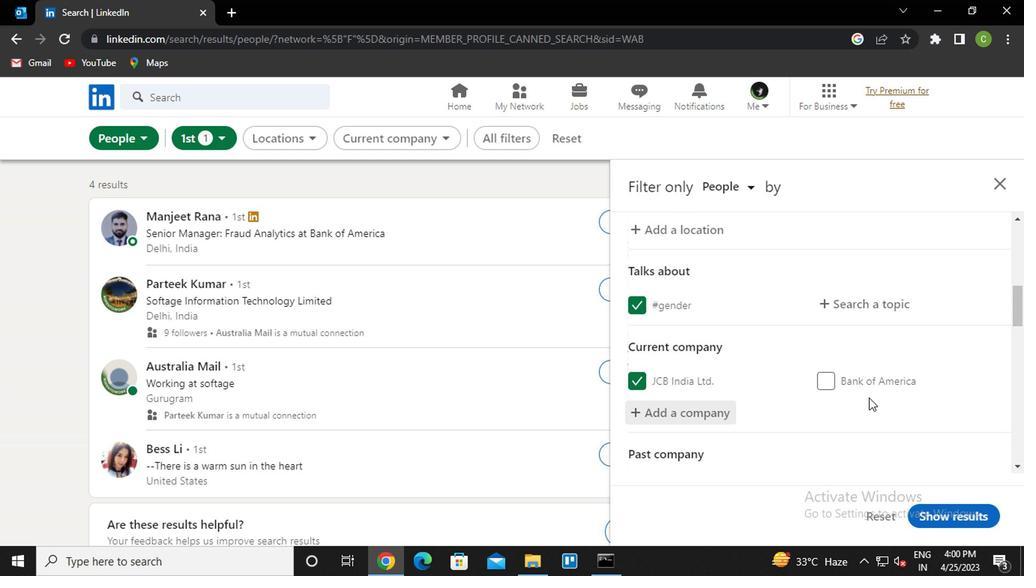 
Action: Mouse moved to (767, 337)
Screenshot: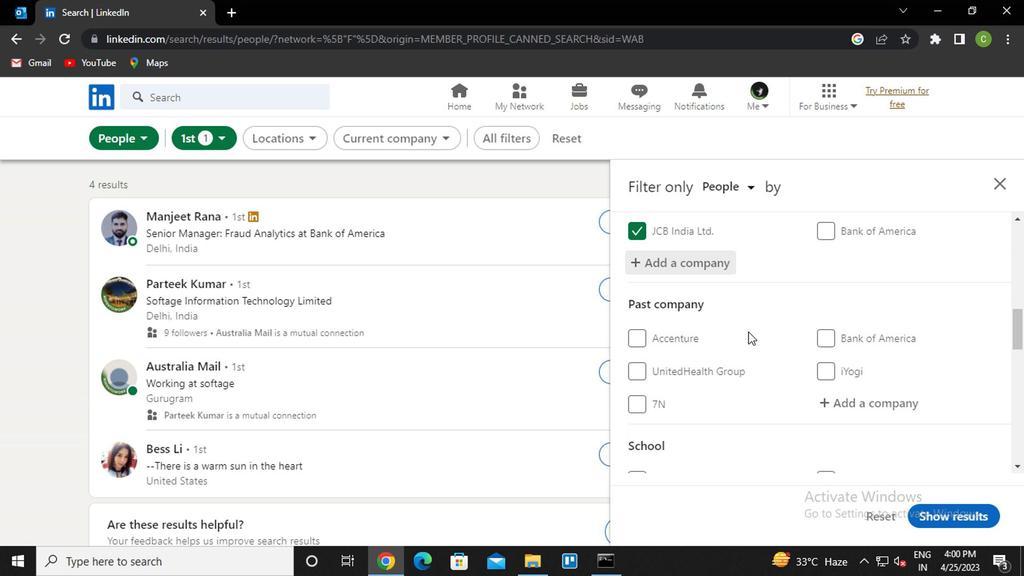 
Action: Mouse scrolled (767, 336) with delta (0, 0)
Screenshot: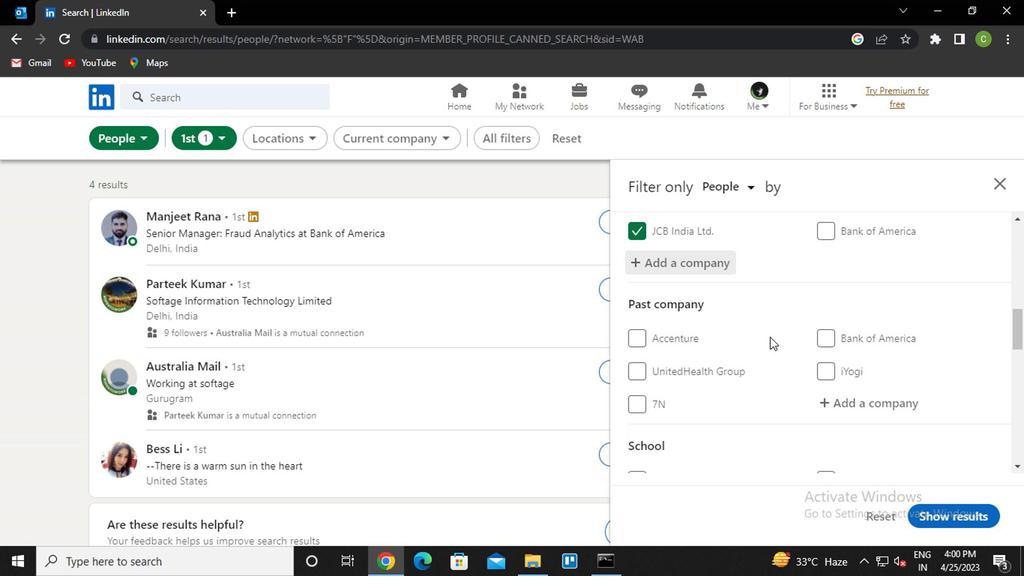 
Action: Mouse scrolled (767, 336) with delta (0, 0)
Screenshot: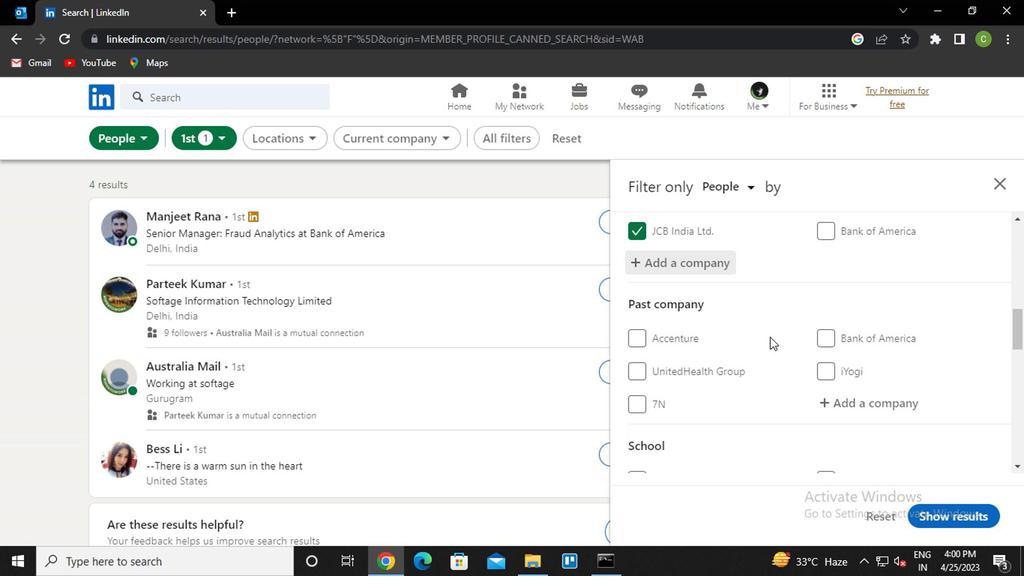
Action: Mouse scrolled (767, 336) with delta (0, 0)
Screenshot: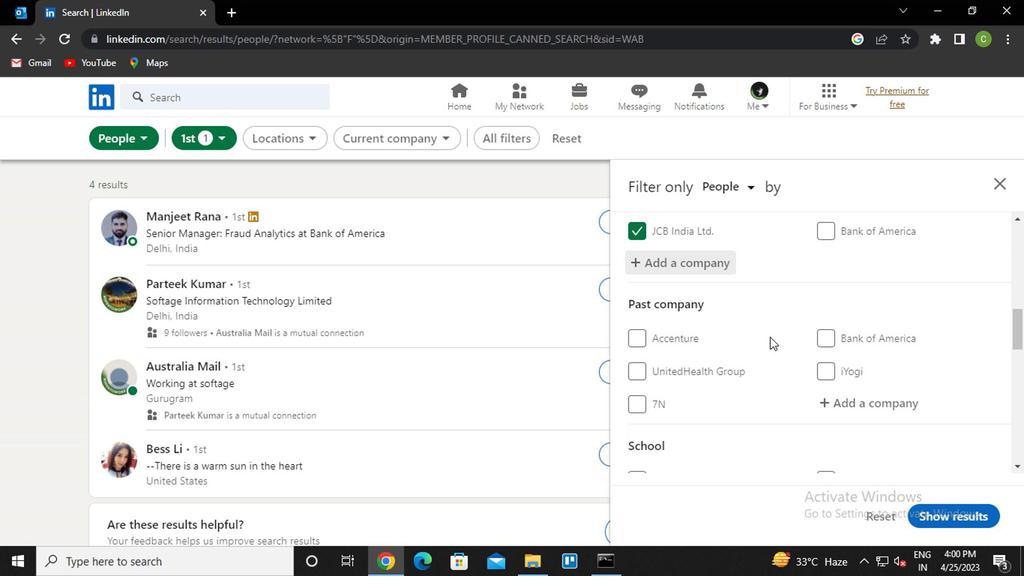 
Action: Mouse moved to (688, 362)
Screenshot: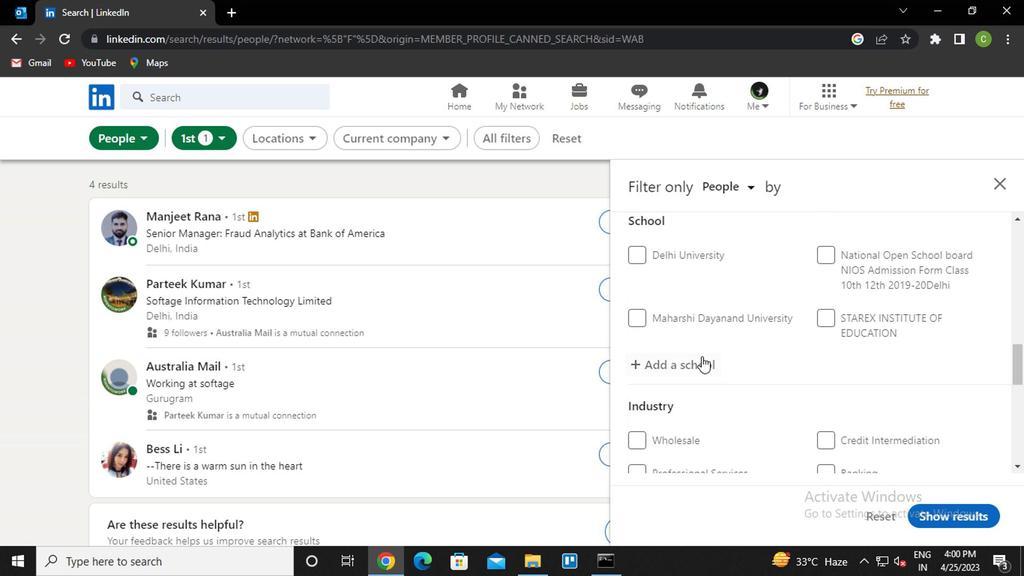 
Action: Mouse pressed left at (688, 362)
Screenshot: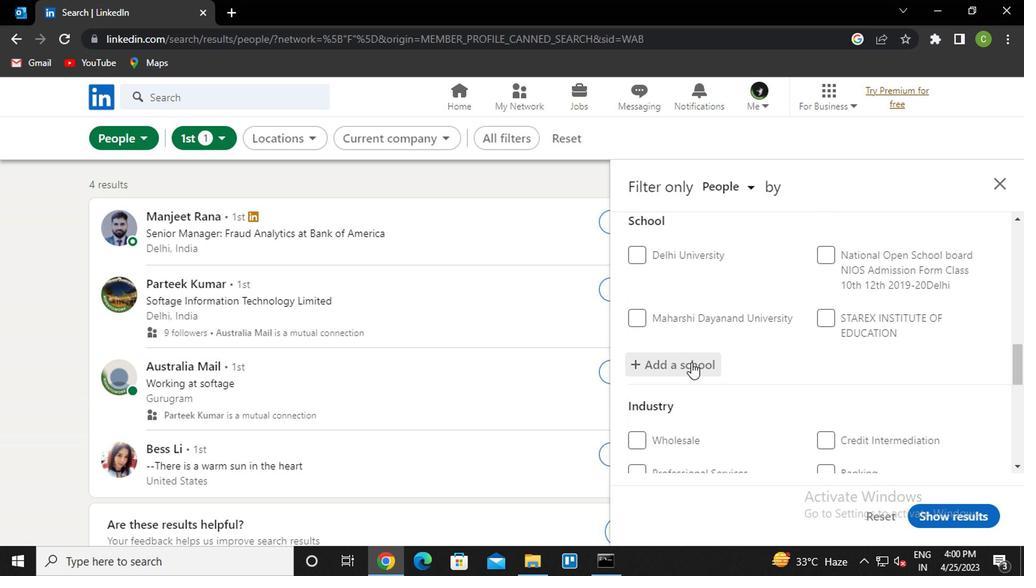 
Action: Key pressed c<Key.caps_lock>hetna<Key.space>in<Key.backspace><Key.backspace><Key.backspace>s<Key.space><Key.backspace><Key.backspace>'s<Key.backspace><Key.backspace><Key.backspace><Key.backspace>ana<Key.down><Key.enter>
Screenshot: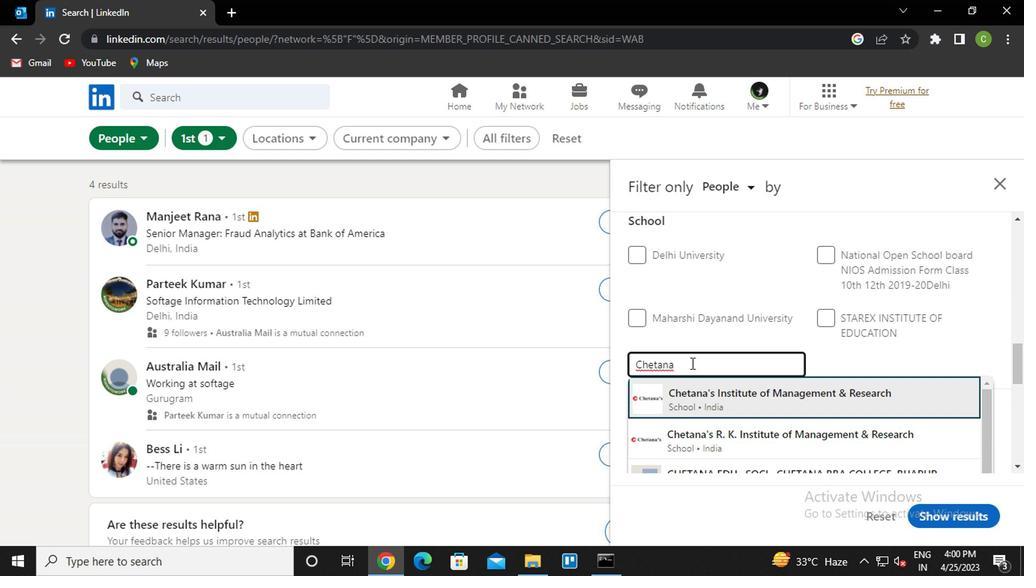 
Action: Mouse moved to (743, 349)
Screenshot: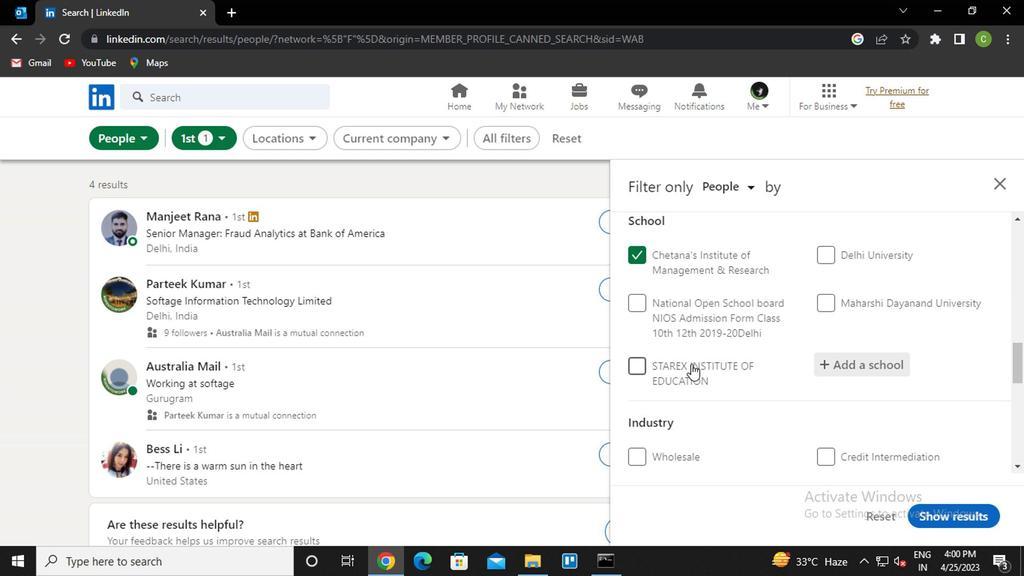 
Action: Mouse scrolled (743, 349) with delta (0, 0)
Screenshot: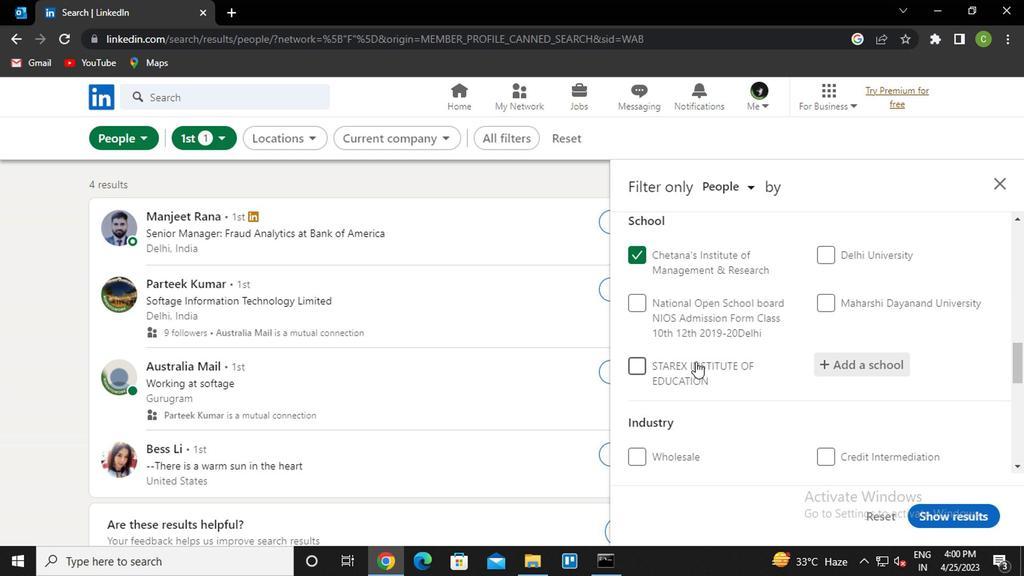 
Action: Mouse moved to (789, 343)
Screenshot: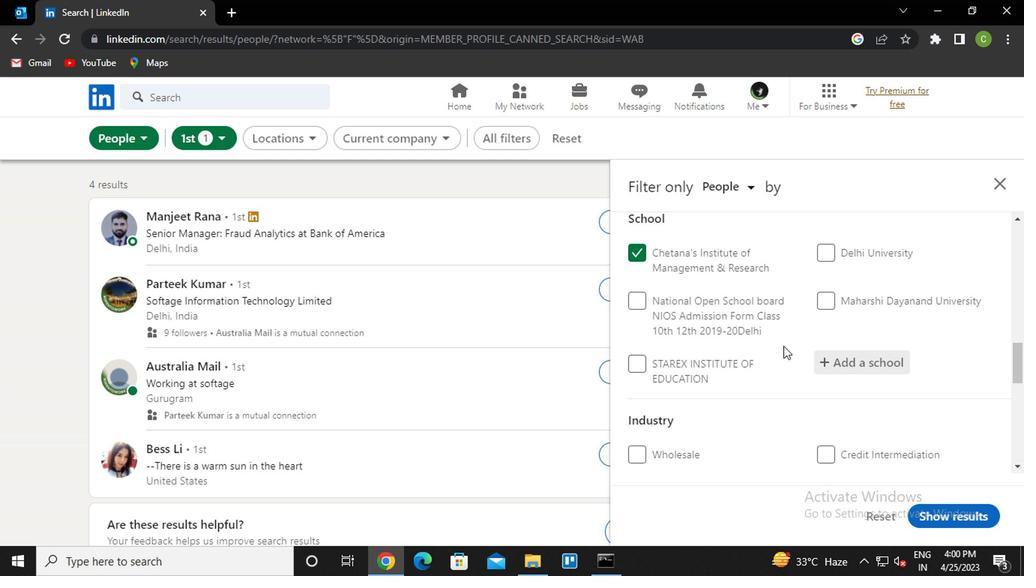 
Action: Mouse scrolled (789, 342) with delta (0, 0)
Screenshot: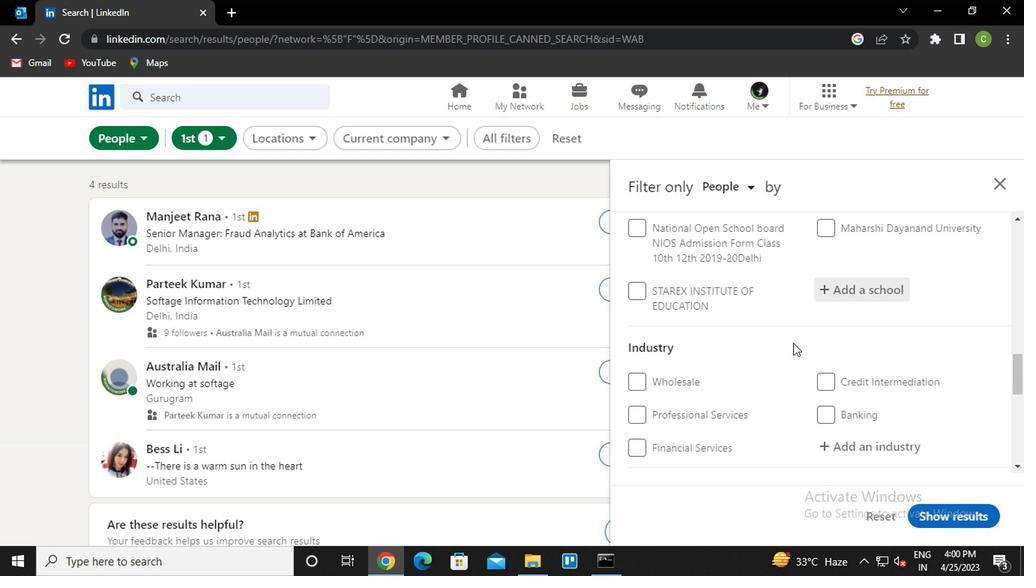 
Action: Mouse moved to (882, 376)
Screenshot: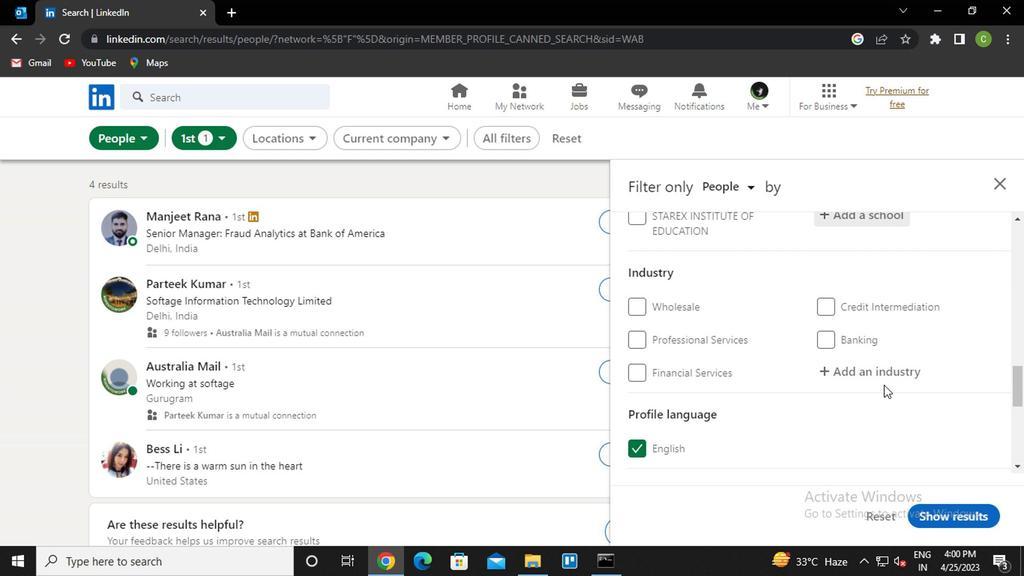 
Action: Mouse pressed left at (882, 376)
Screenshot: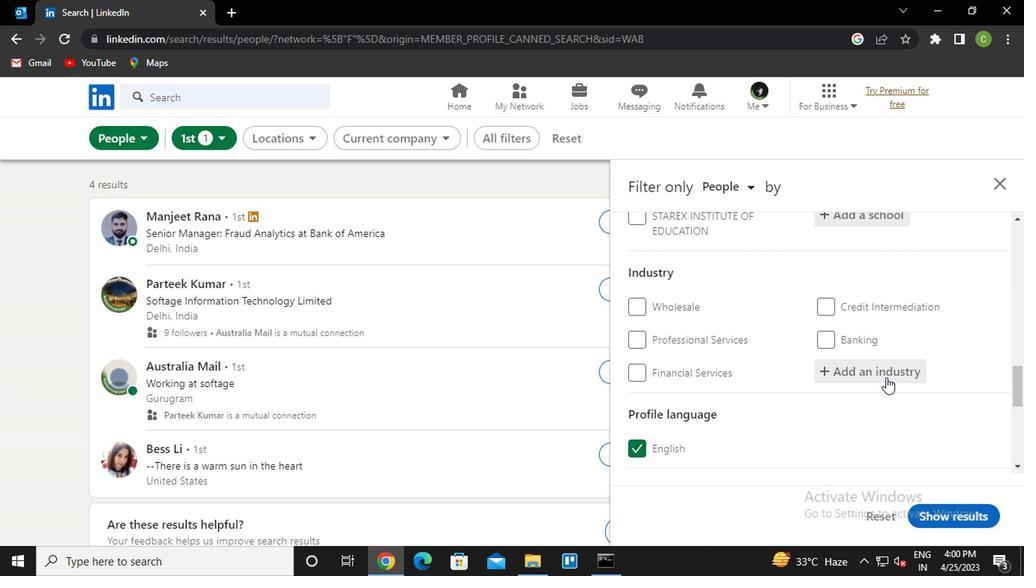 
Action: Key pressed <Key.caps_lock>s<Key.caps_lock>porting<Key.down><Key.enter>
Screenshot: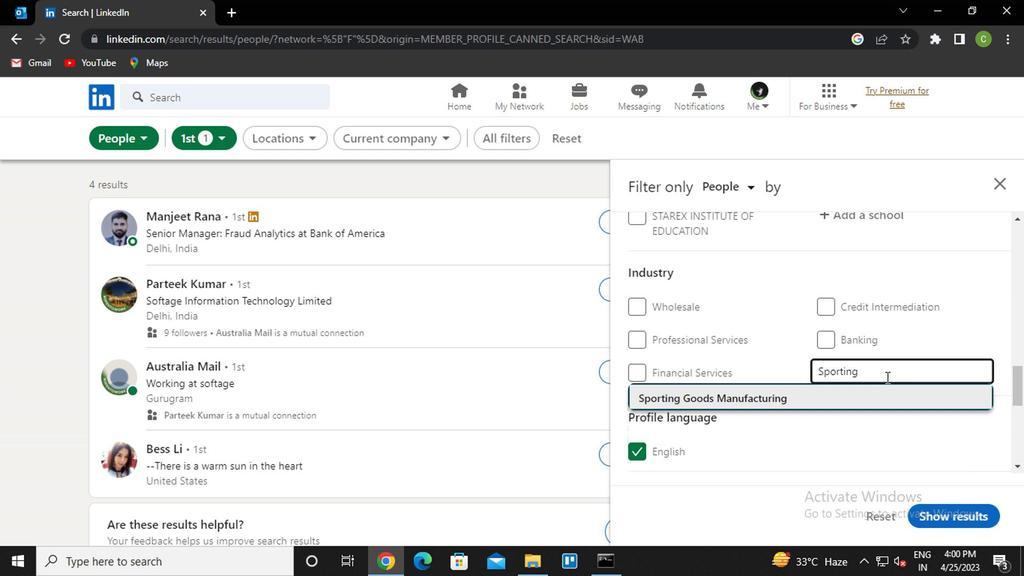 
Action: Mouse moved to (882, 375)
Screenshot: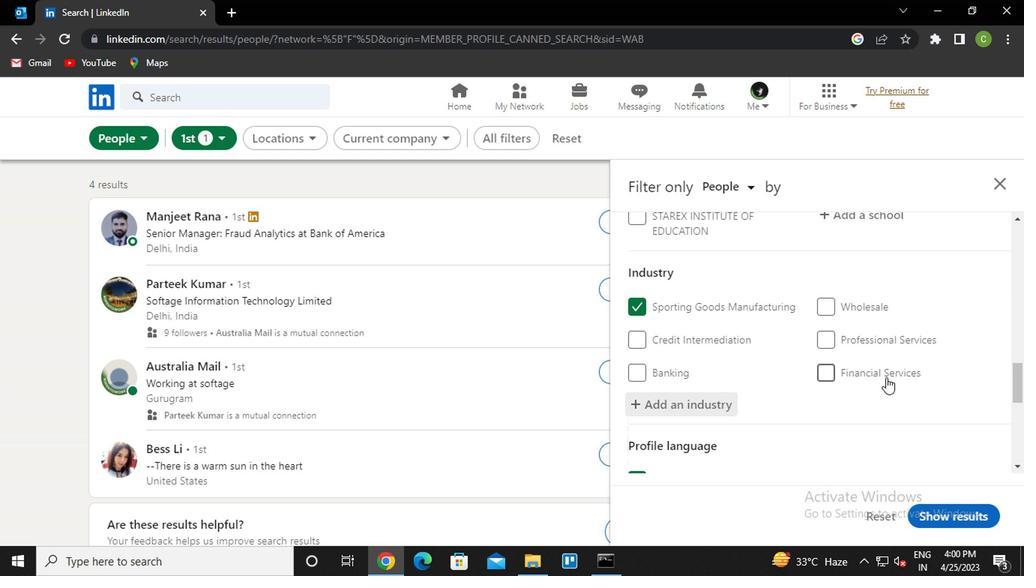 
Action: Mouse scrolled (882, 375) with delta (0, 0)
Screenshot: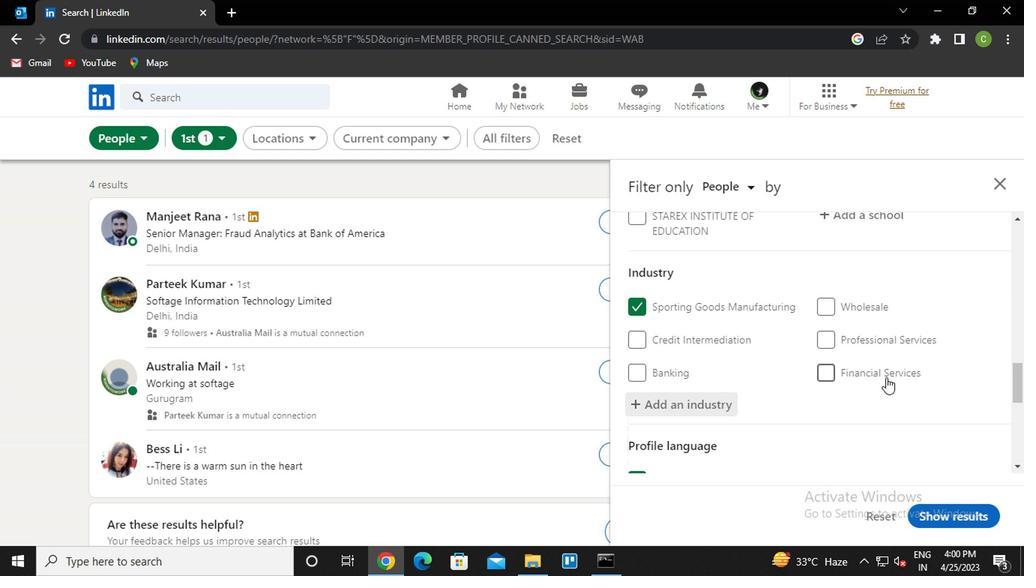 
Action: Mouse moved to (884, 374)
Screenshot: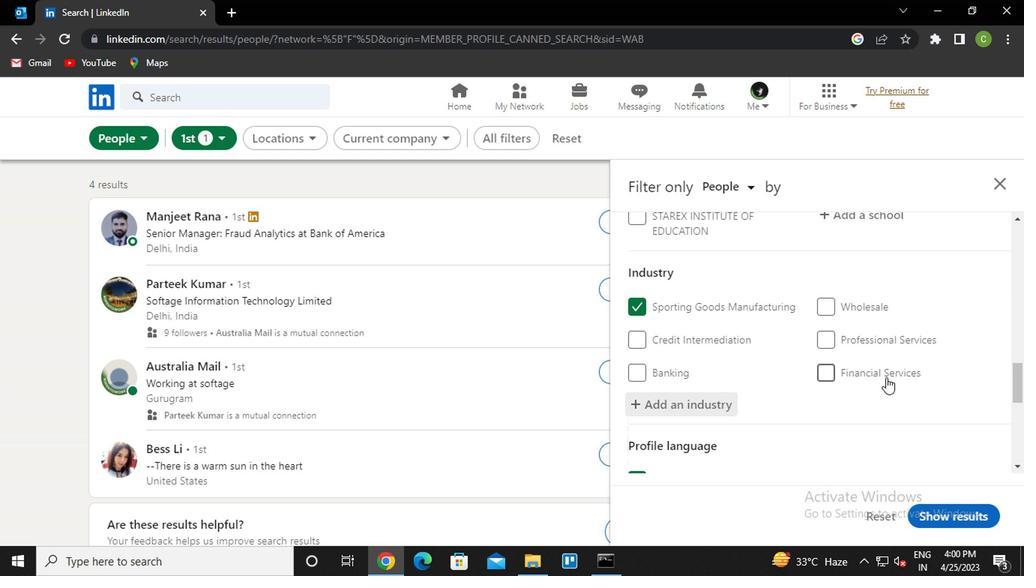 
Action: Mouse scrolled (884, 373) with delta (0, 0)
Screenshot: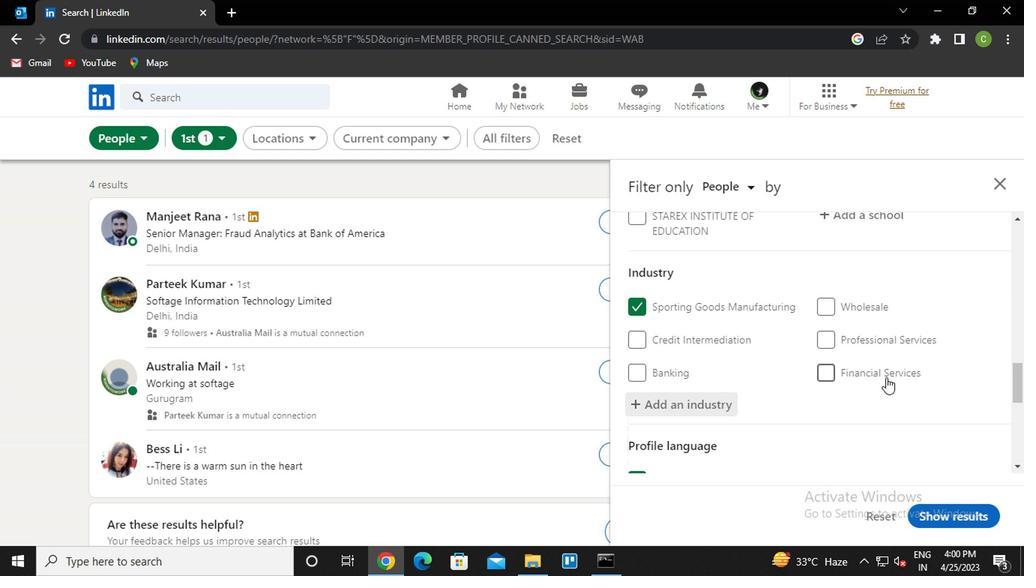 
Action: Mouse moved to (830, 371)
Screenshot: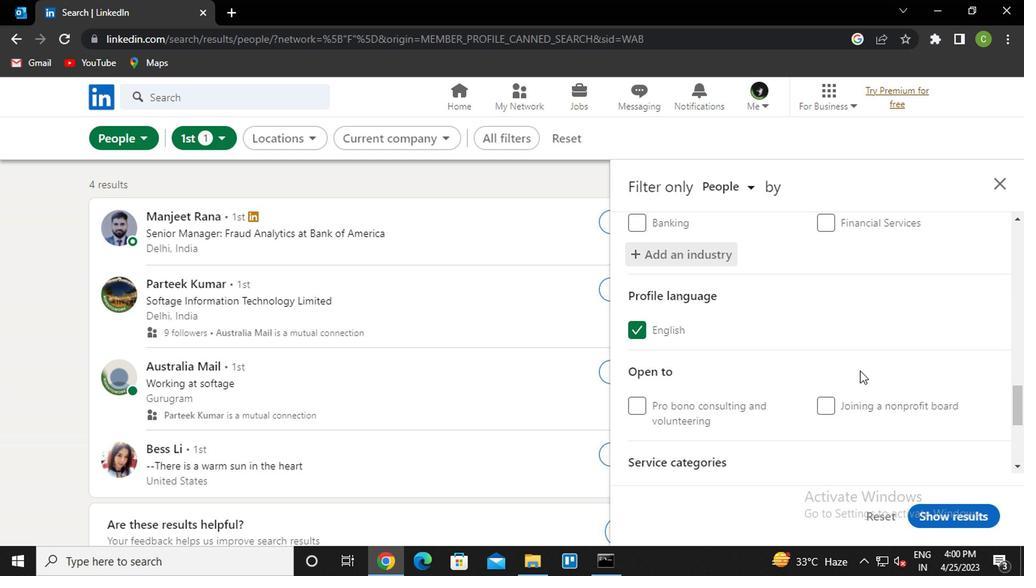 
Action: Mouse scrolled (830, 370) with delta (0, -1)
Screenshot: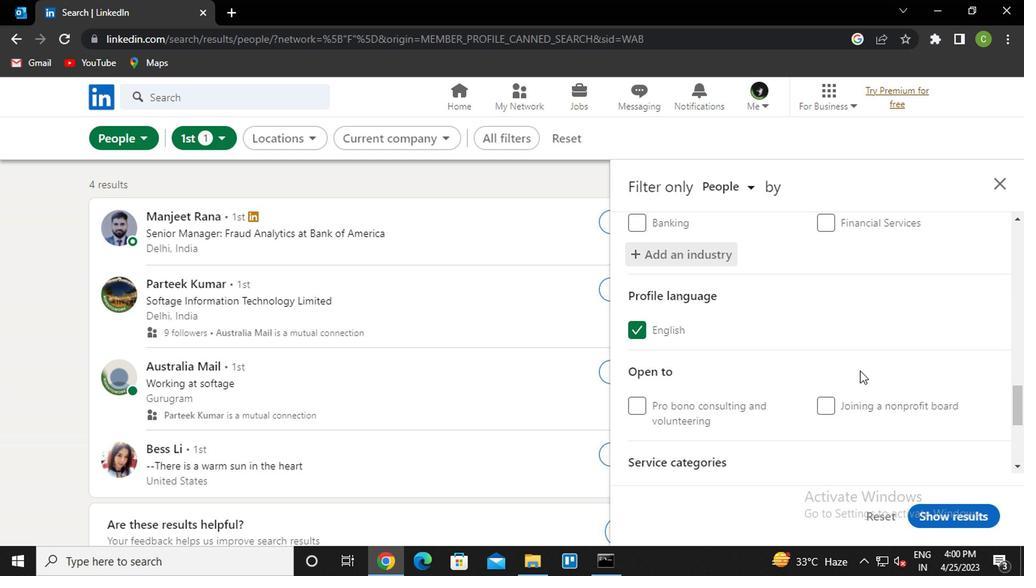 
Action: Mouse moved to (740, 371)
Screenshot: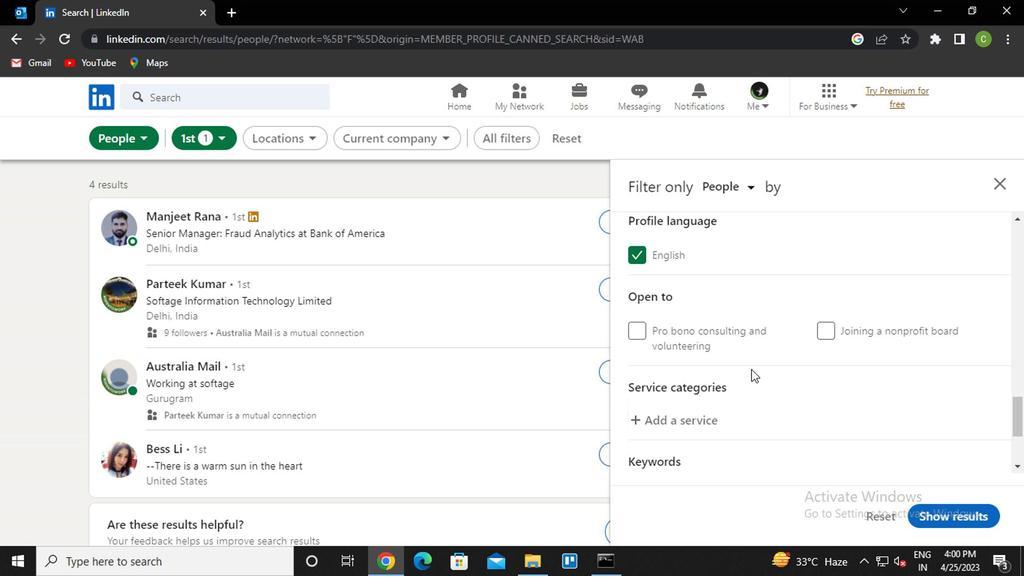 
Action: Mouse scrolled (740, 370) with delta (0, -1)
Screenshot: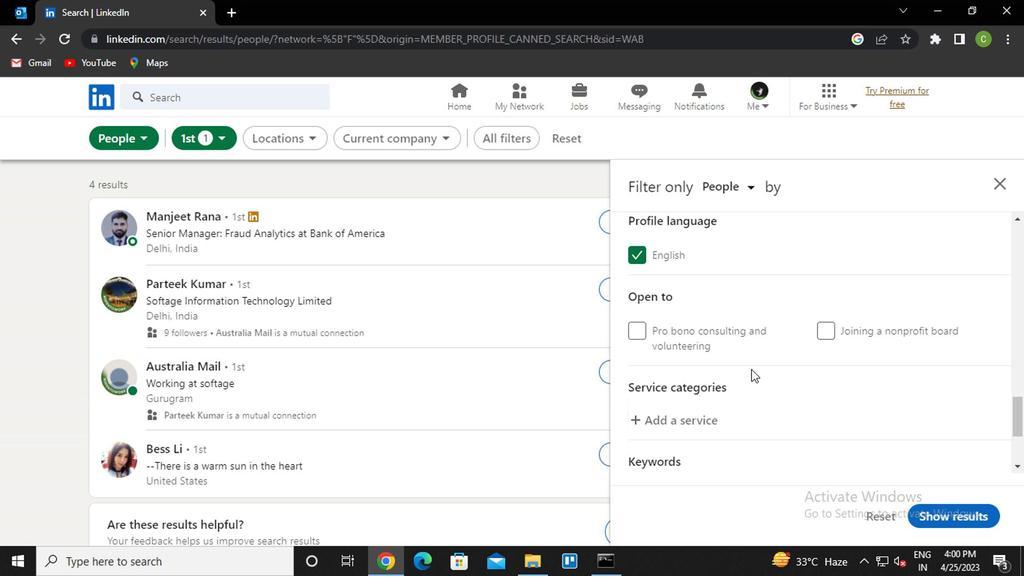 
Action: Mouse moved to (701, 343)
Screenshot: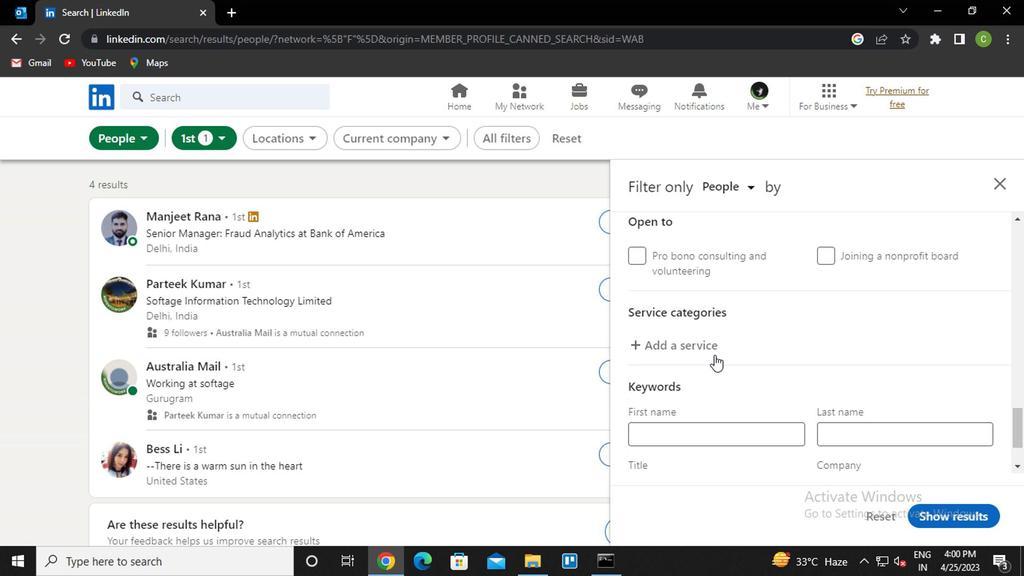 
Action: Mouse pressed left at (701, 343)
Screenshot: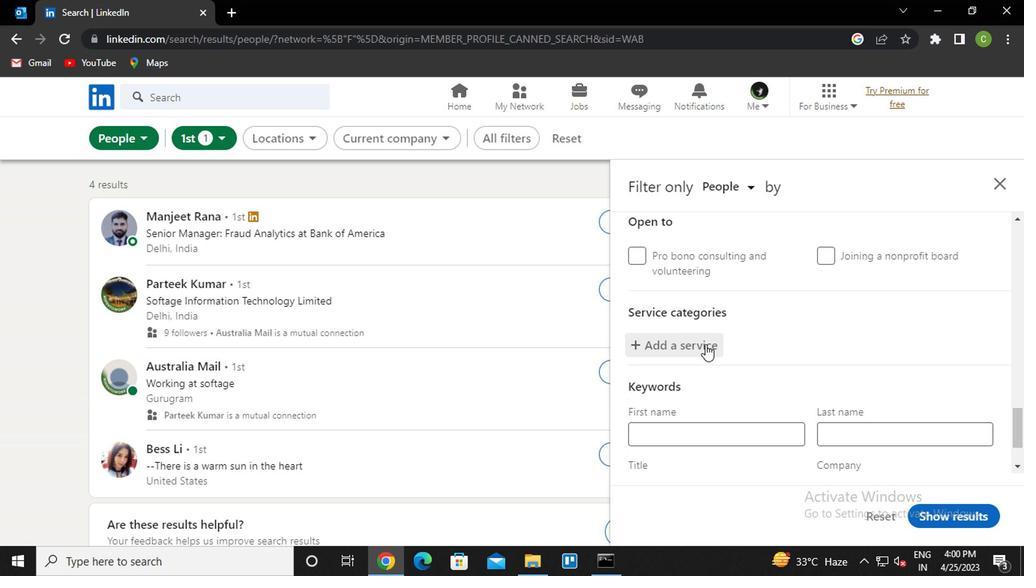 
Action: Key pressed <Key.caps_lock>t<Key.caps_lock>ele<Key.down><Key.enter>
Screenshot: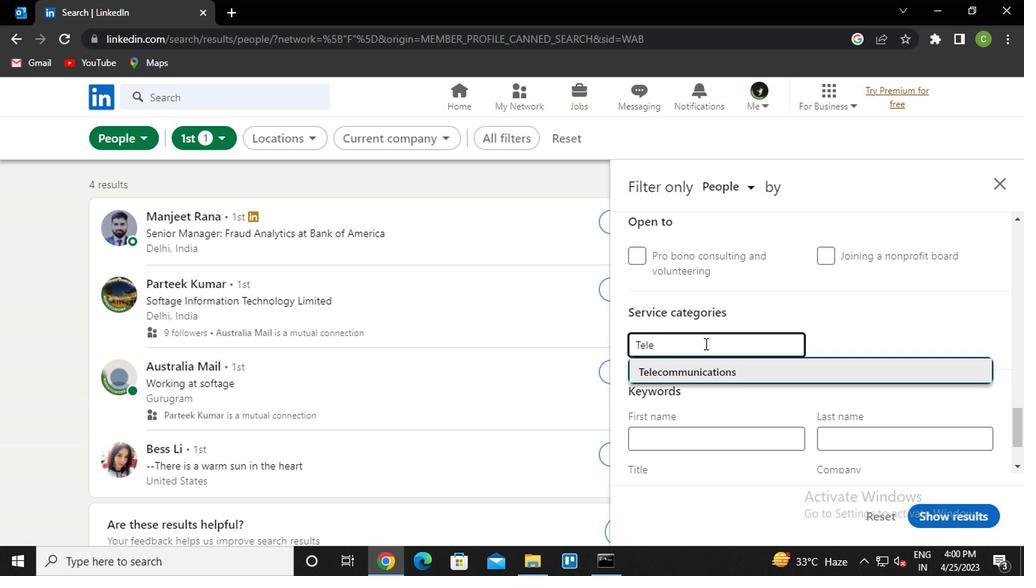 
Action: Mouse scrolled (701, 343) with delta (0, 0)
Screenshot: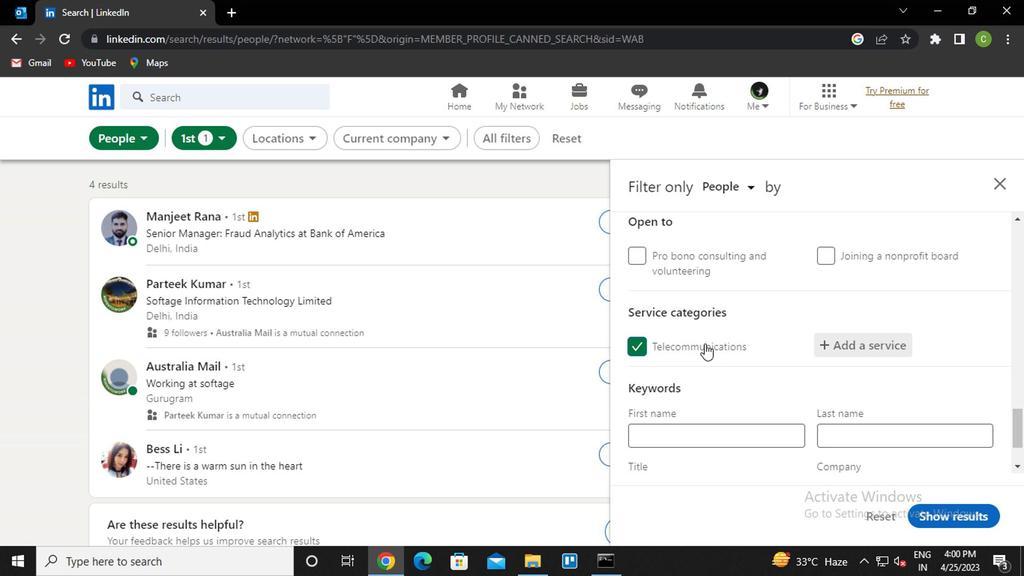 
Action: Mouse moved to (705, 341)
Screenshot: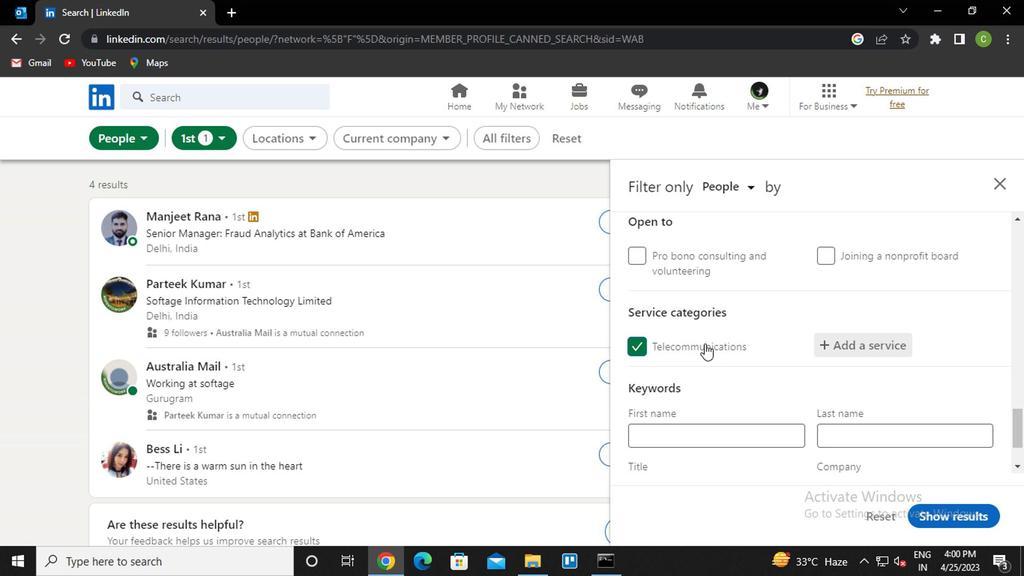 
Action: Mouse scrolled (705, 341) with delta (0, 0)
Screenshot: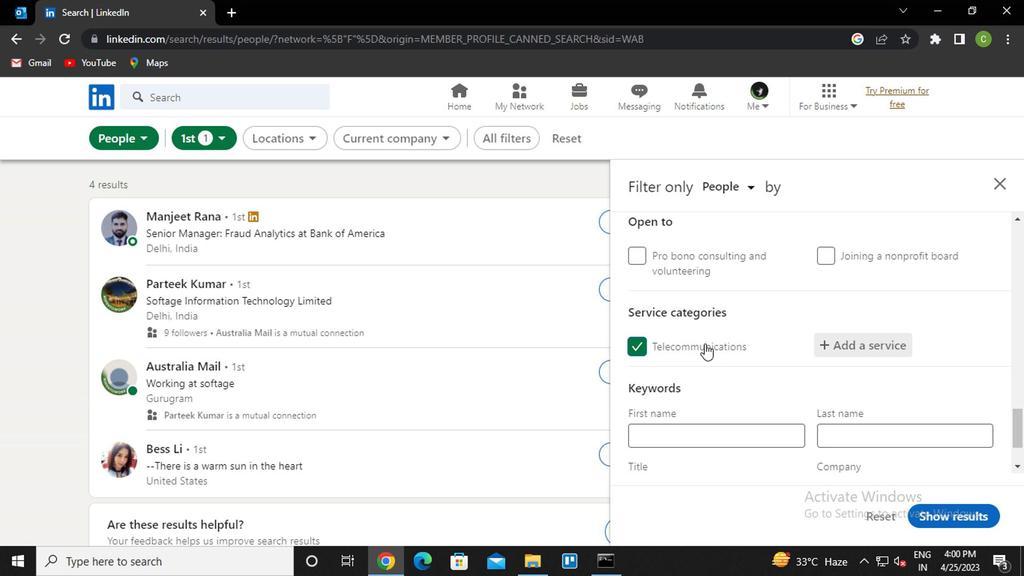 
Action: Mouse moved to (712, 335)
Screenshot: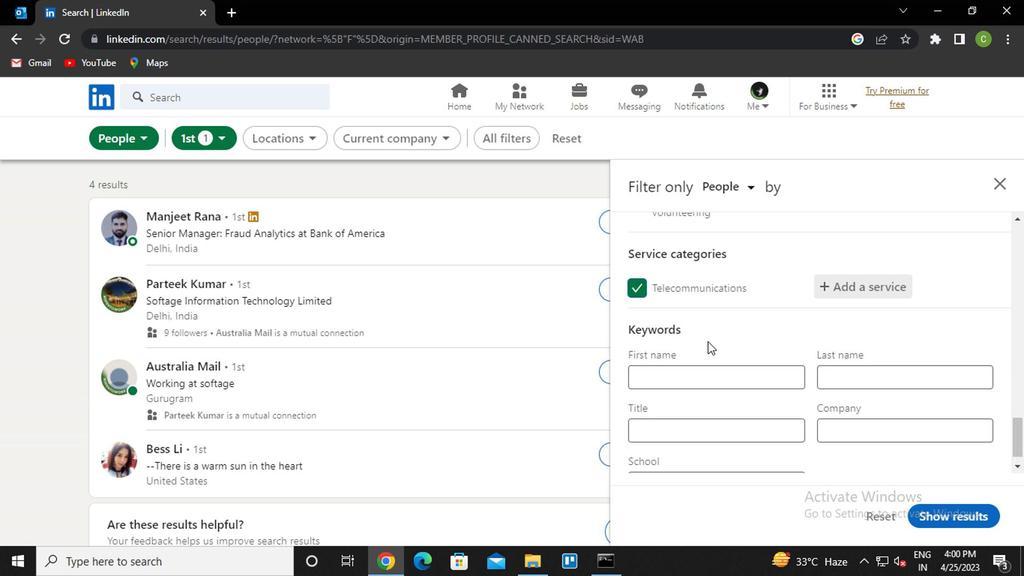 
Action: Mouse scrolled (712, 335) with delta (0, 0)
Screenshot: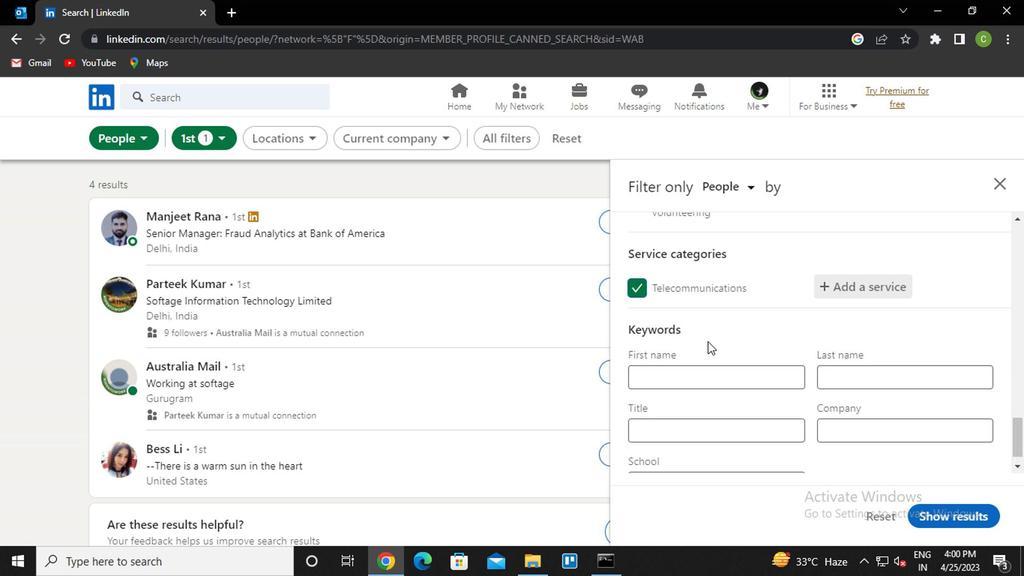 
Action: Mouse moved to (709, 407)
Screenshot: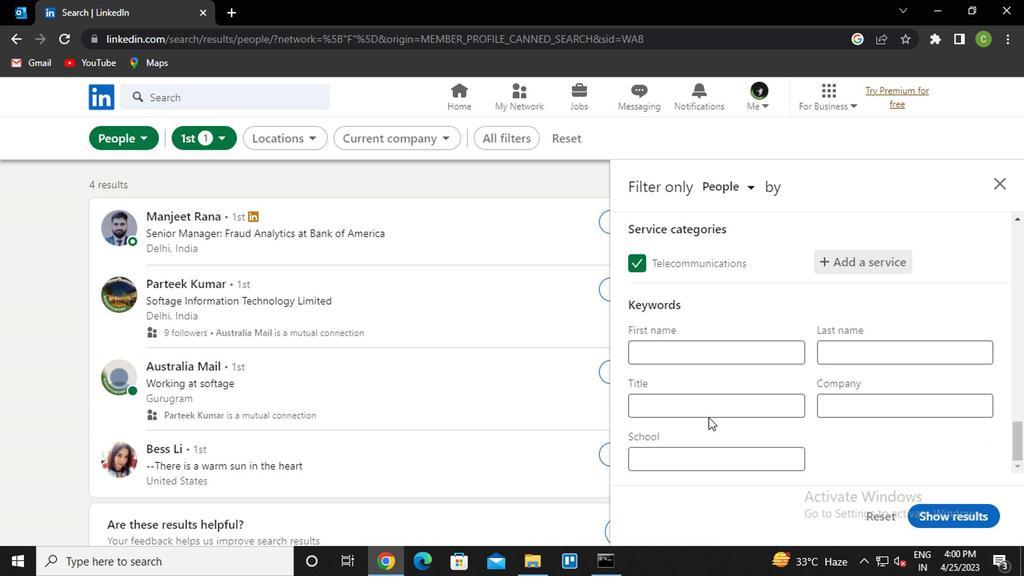 
Action: Mouse pressed left at (709, 407)
Screenshot: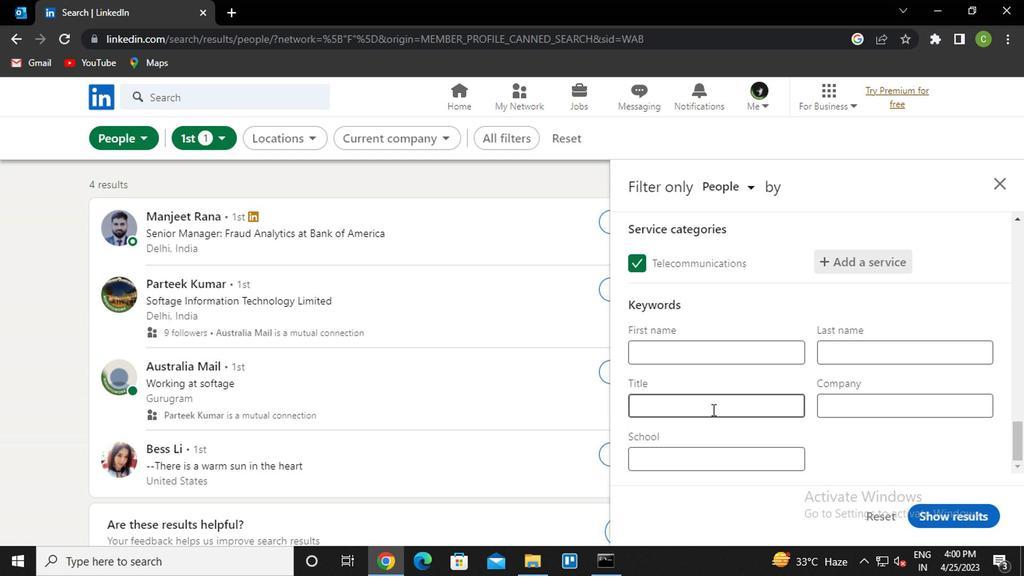 
Action: Key pressed <Key.caps_lock>f<Key.caps_lock>ilm<Key.space><Key.caps_lock>p<Key.caps_lock>roducer
Screenshot: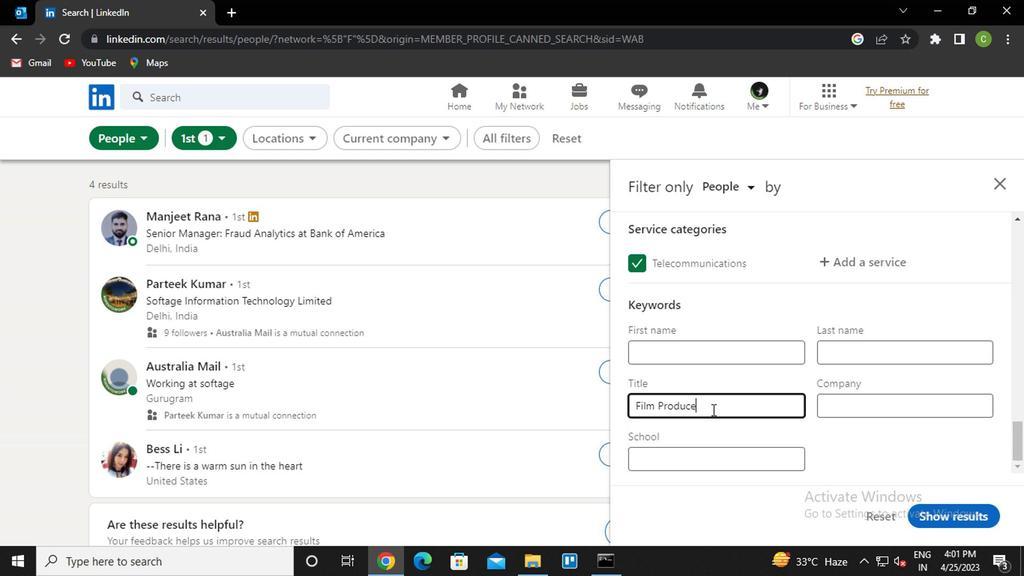 
Action: Mouse moved to (962, 514)
Screenshot: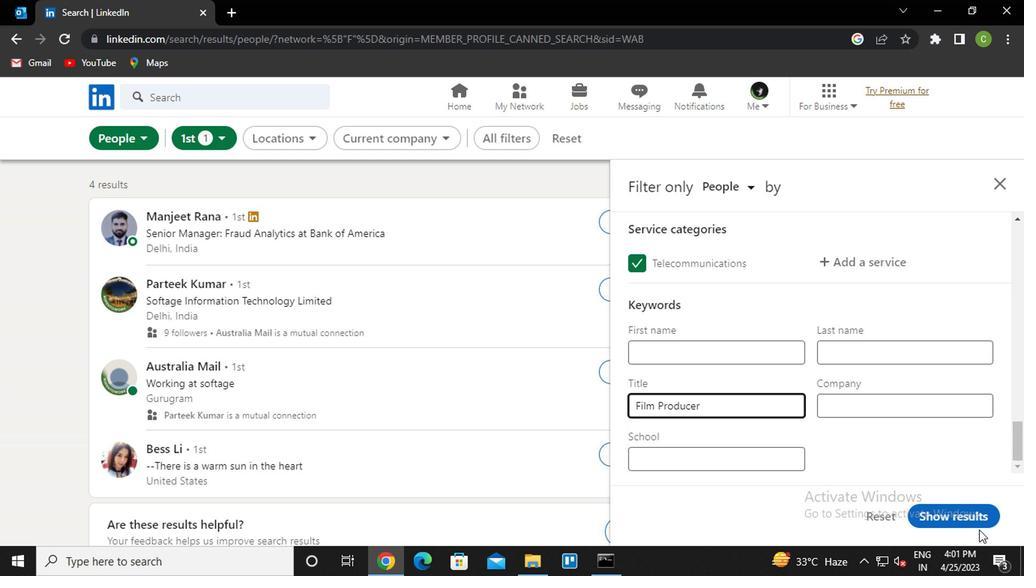 
Action: Mouse pressed left at (962, 514)
Screenshot: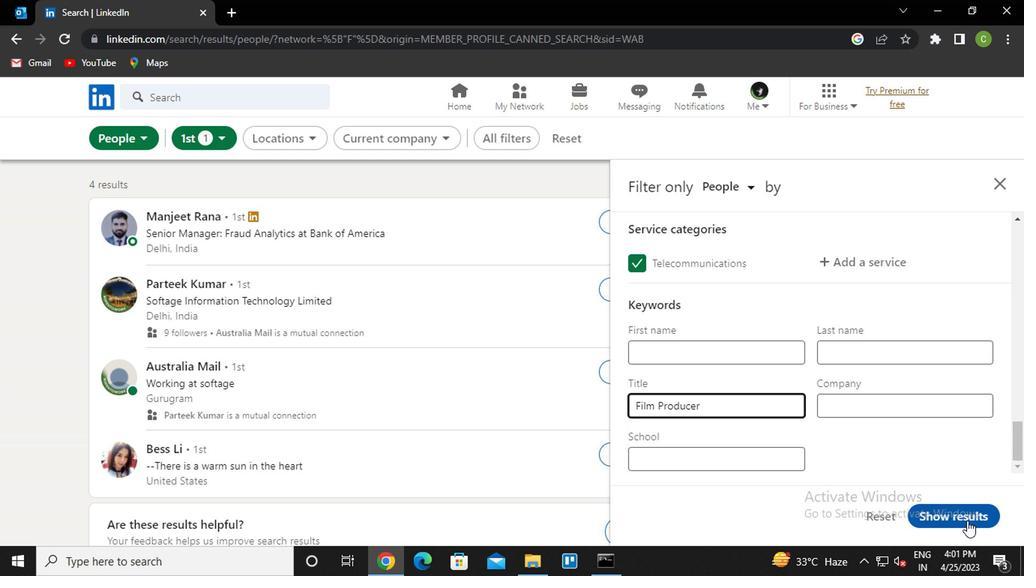 
Action: Mouse moved to (689, 436)
Screenshot: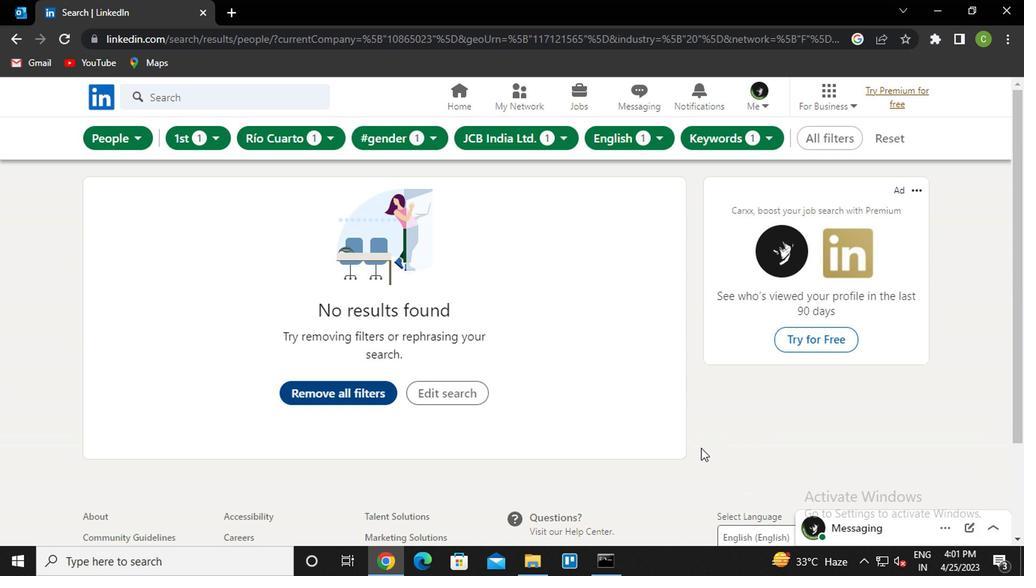 
Action: Key pressed <Key.f8>
Screenshot: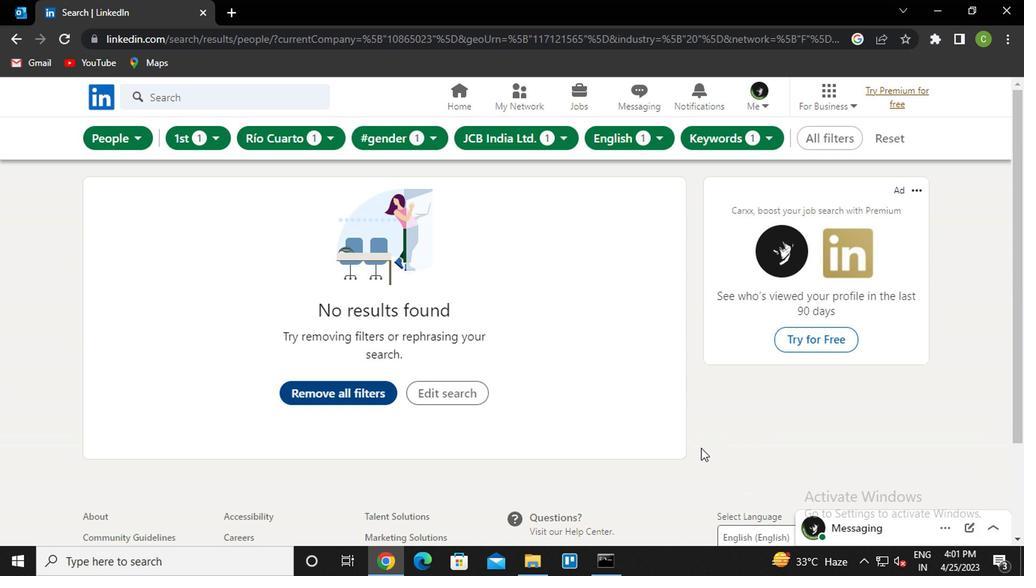 
